 Task: Search one way flight ticket for 1 adult, 1 child, 1 infant in seat in premium economy from Sanford: Orlando Sanford International Airport to New Bern: Coastal Carolina Regional Airport (was Craven County Regional) on 5-4-2023. Choice of flights is Frontier. Number of bags: 2 checked bags. Price is upto 105000. Outbound departure time preference is 13:15.
Action: Mouse moved to (356, 332)
Screenshot: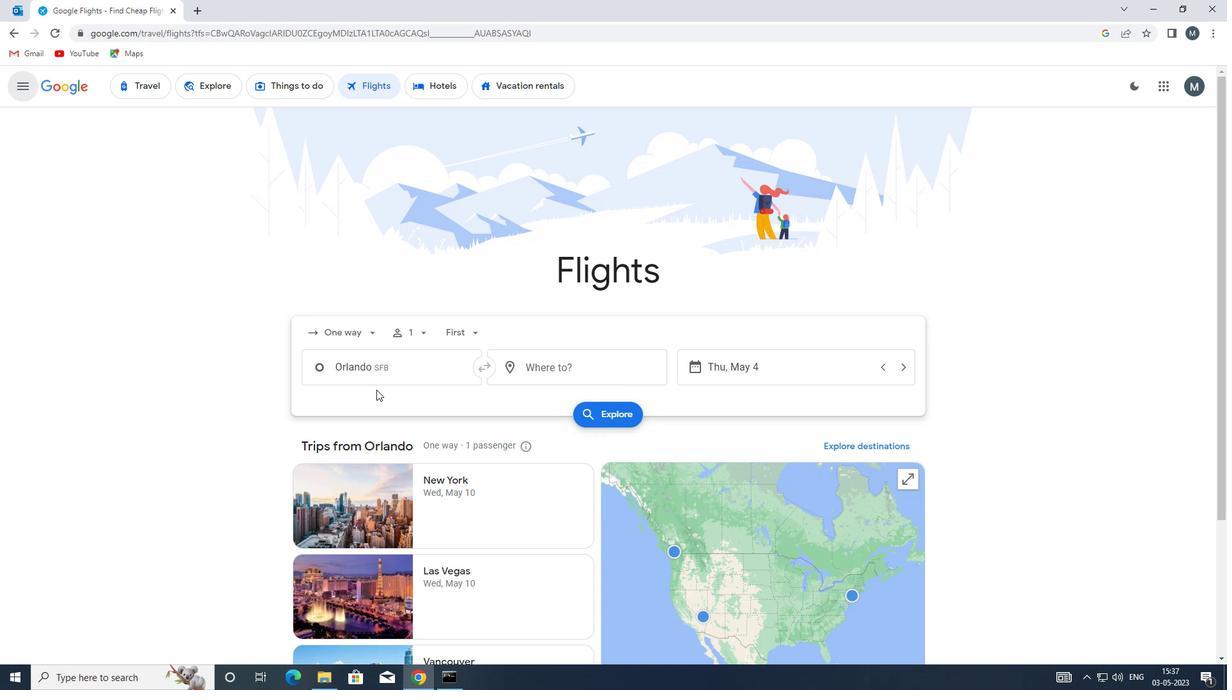 
Action: Mouse pressed left at (356, 332)
Screenshot: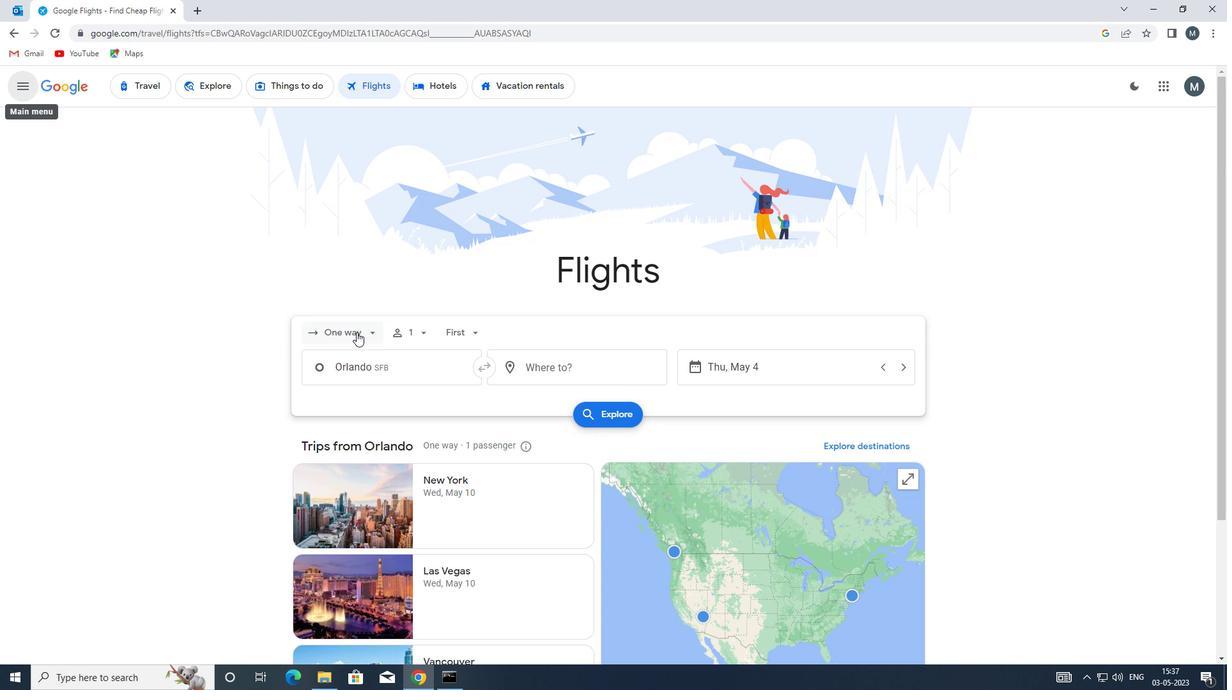 
Action: Mouse moved to (358, 388)
Screenshot: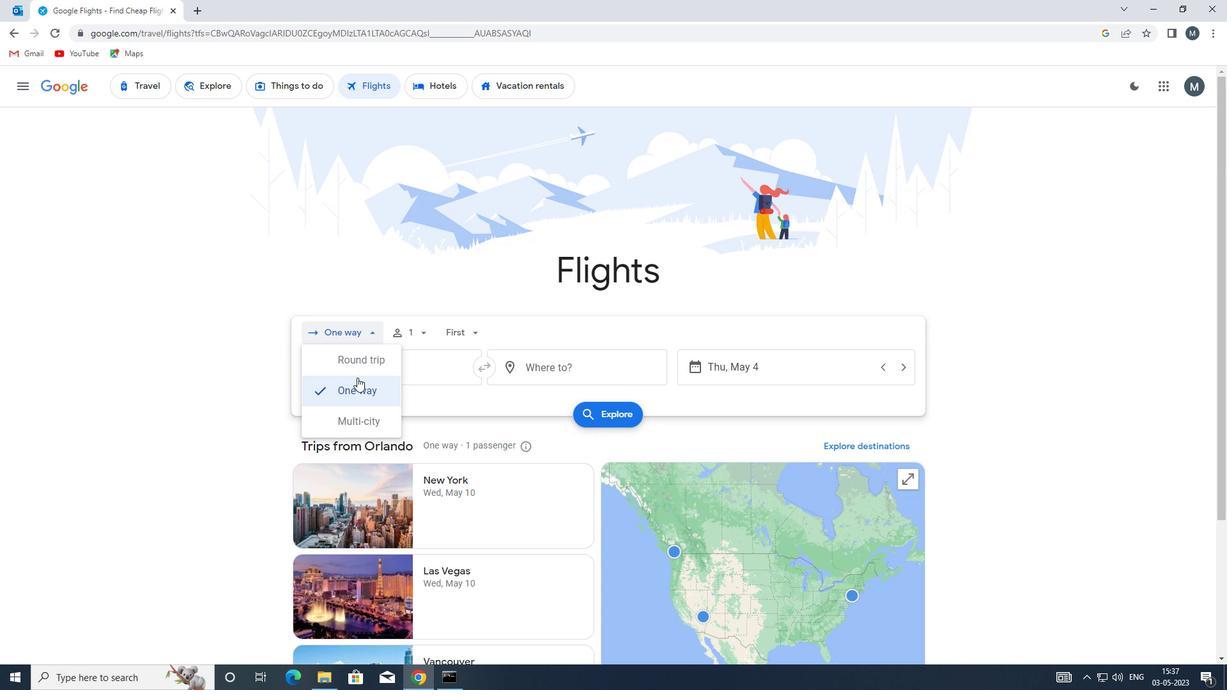 
Action: Mouse pressed left at (358, 388)
Screenshot: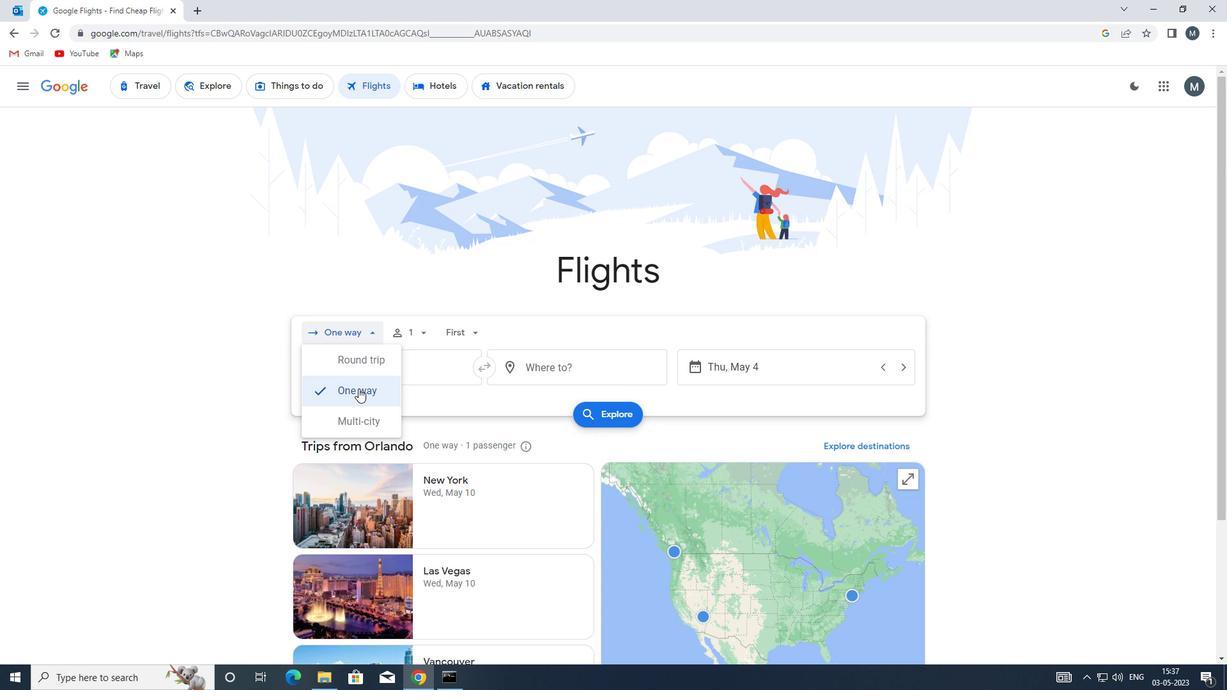 
Action: Mouse moved to (420, 333)
Screenshot: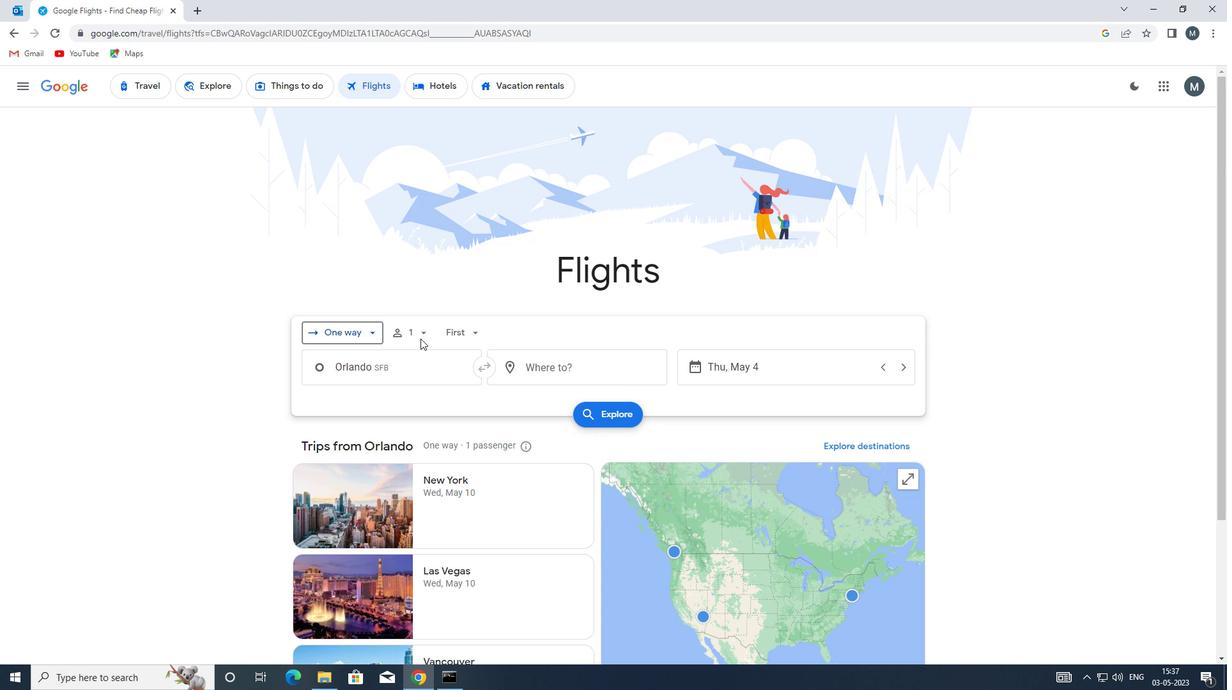 
Action: Mouse pressed left at (420, 333)
Screenshot: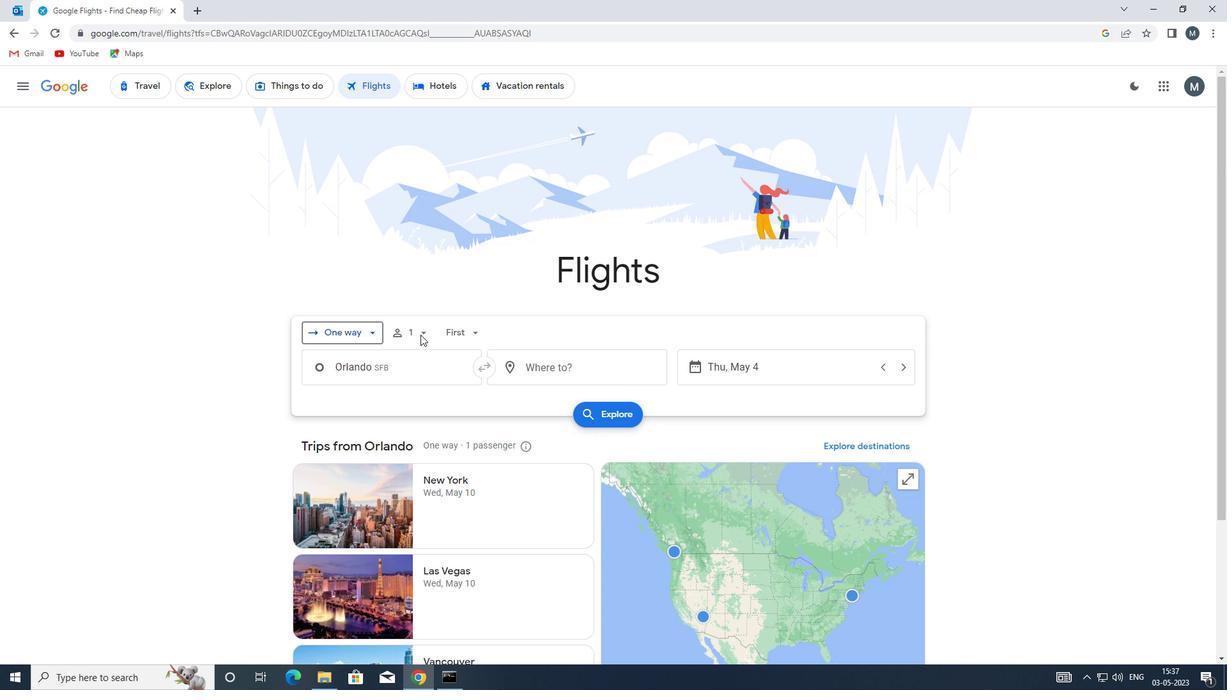 
Action: Mouse moved to (522, 398)
Screenshot: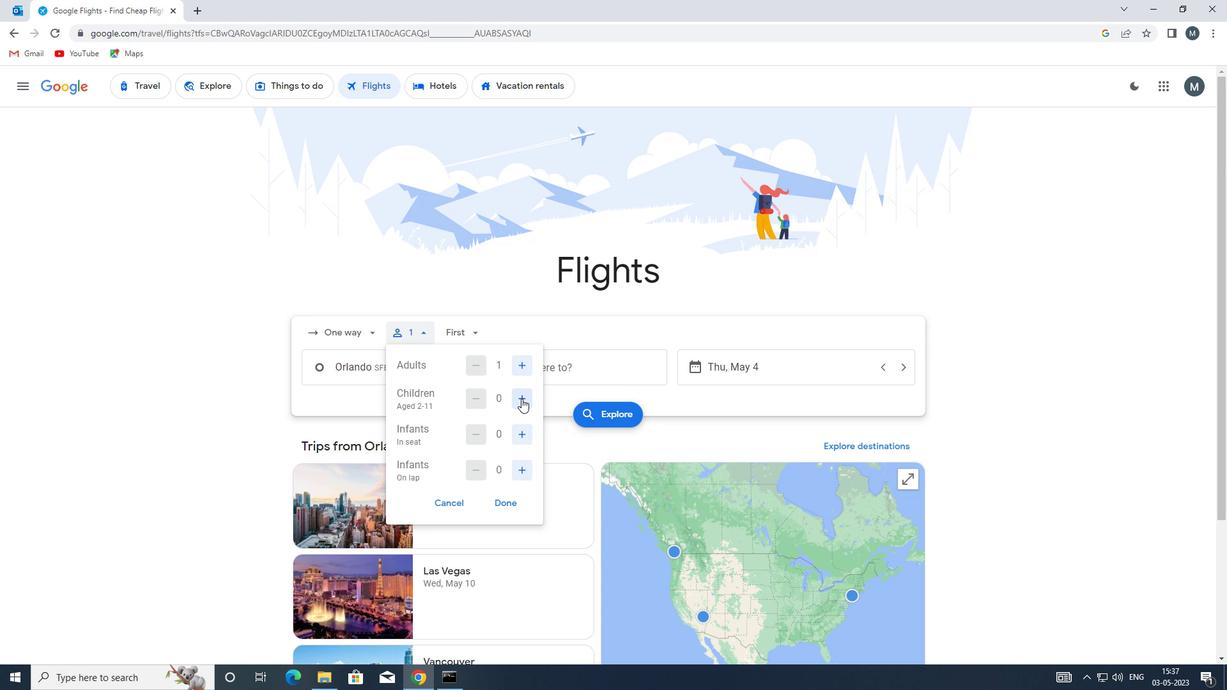 
Action: Mouse pressed left at (522, 398)
Screenshot: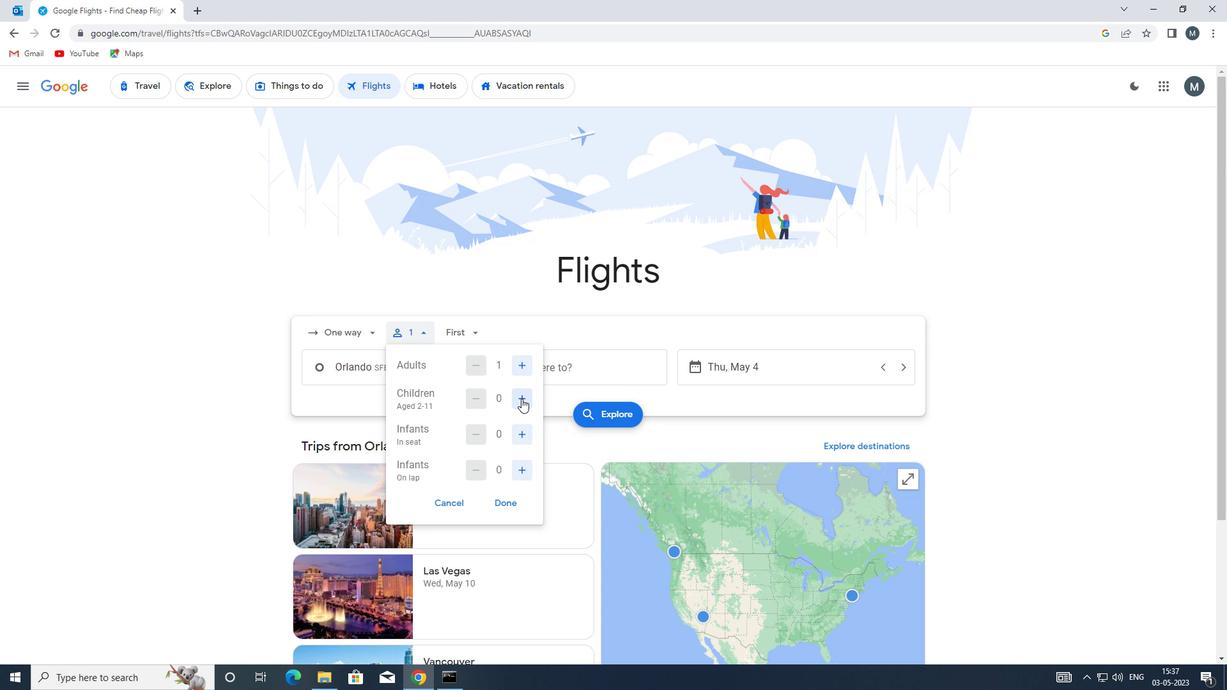 
Action: Mouse moved to (523, 430)
Screenshot: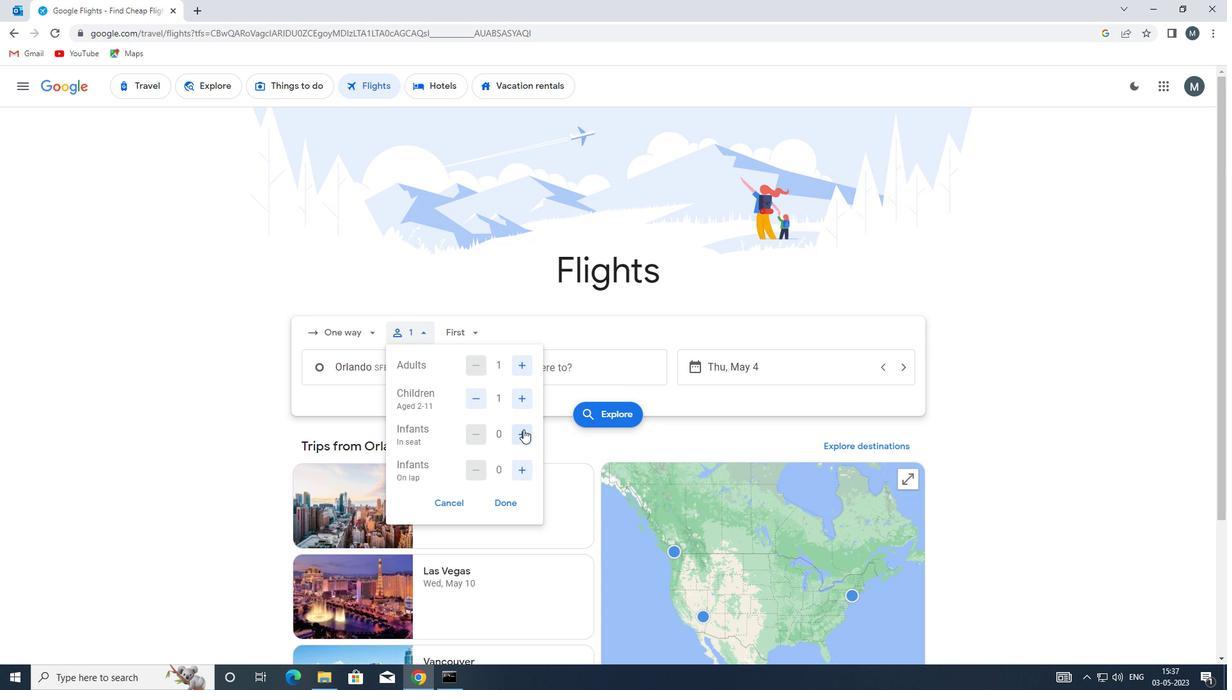 
Action: Mouse pressed left at (523, 430)
Screenshot: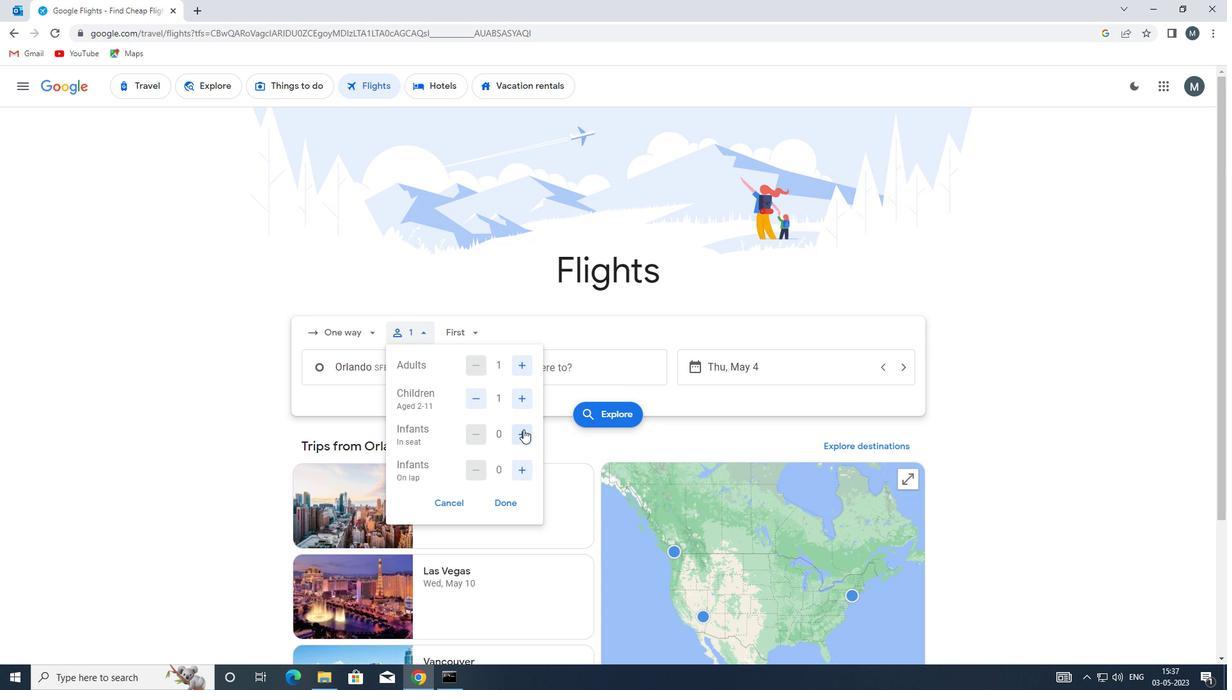
Action: Mouse moved to (504, 501)
Screenshot: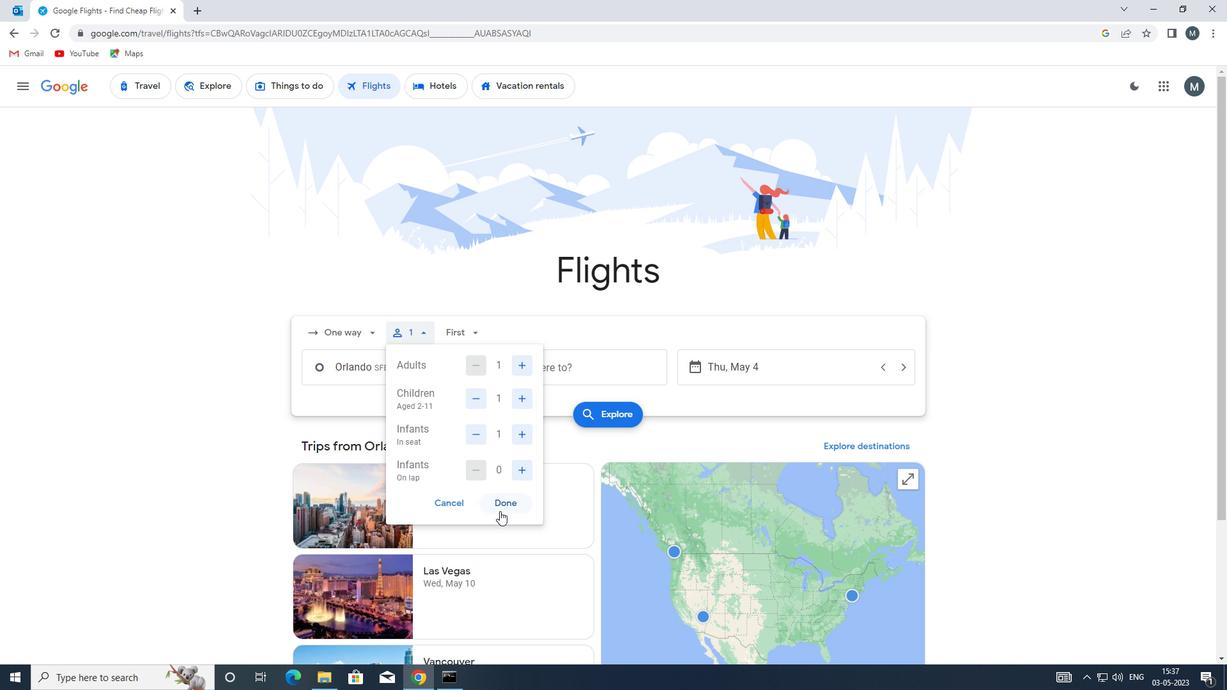 
Action: Mouse pressed left at (504, 501)
Screenshot: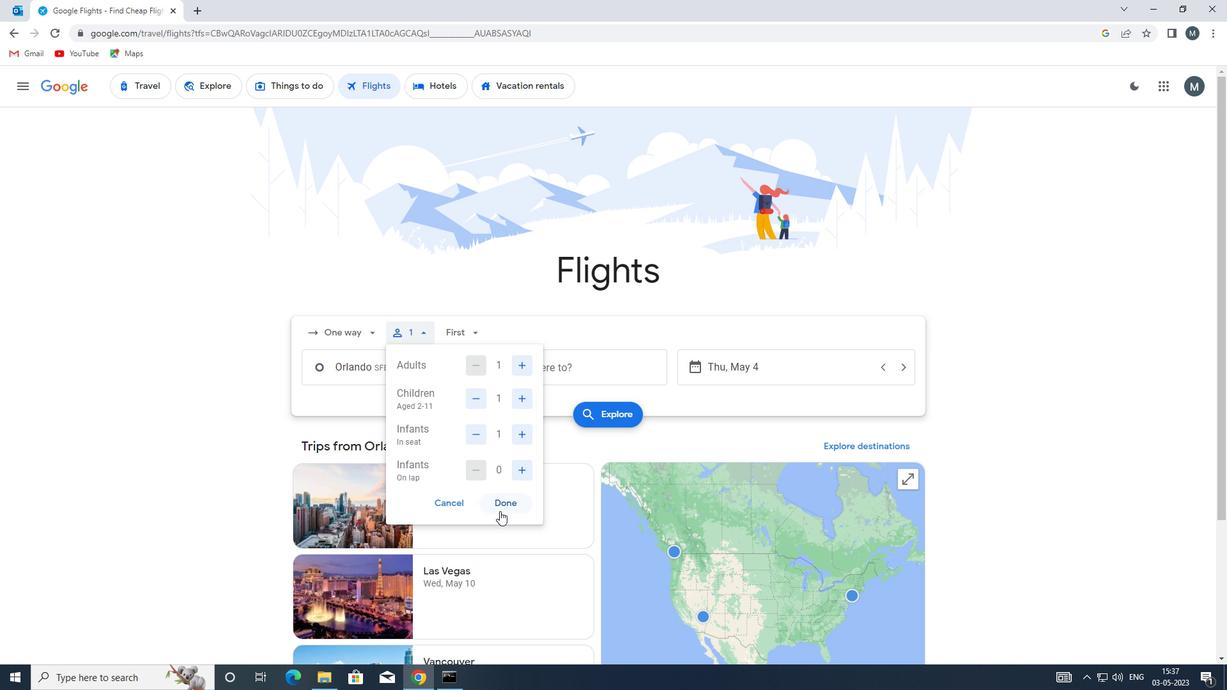 
Action: Mouse moved to (477, 331)
Screenshot: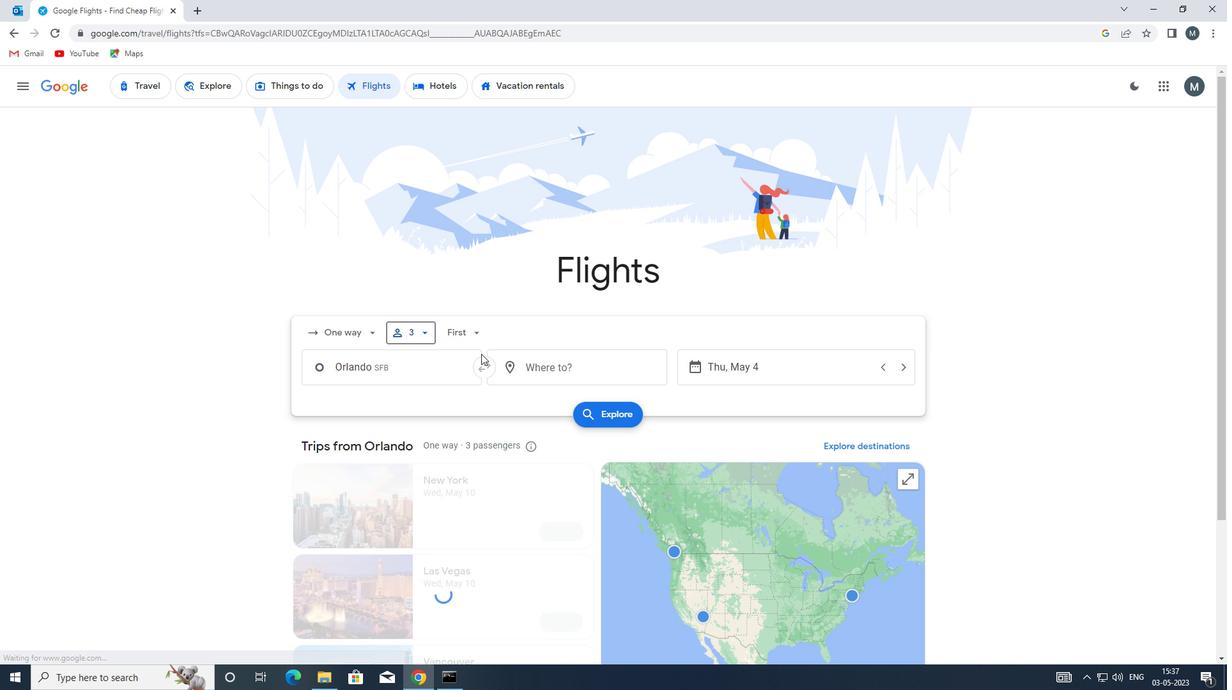 
Action: Mouse pressed left at (477, 331)
Screenshot: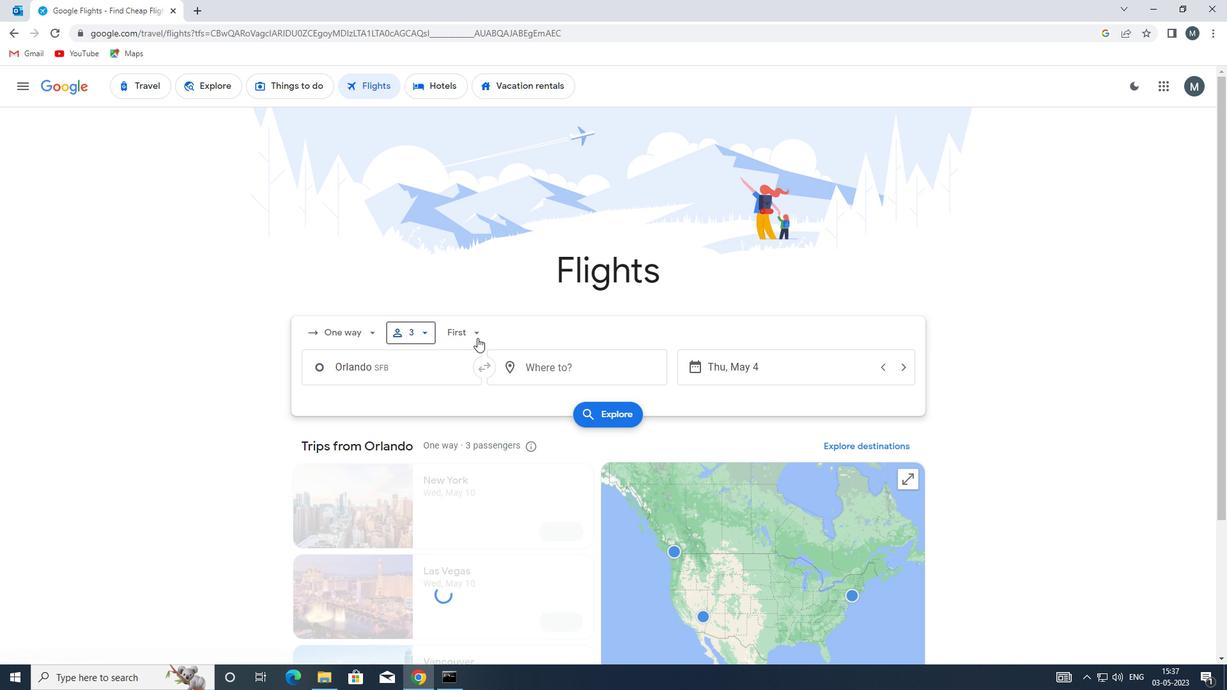 
Action: Mouse moved to (490, 389)
Screenshot: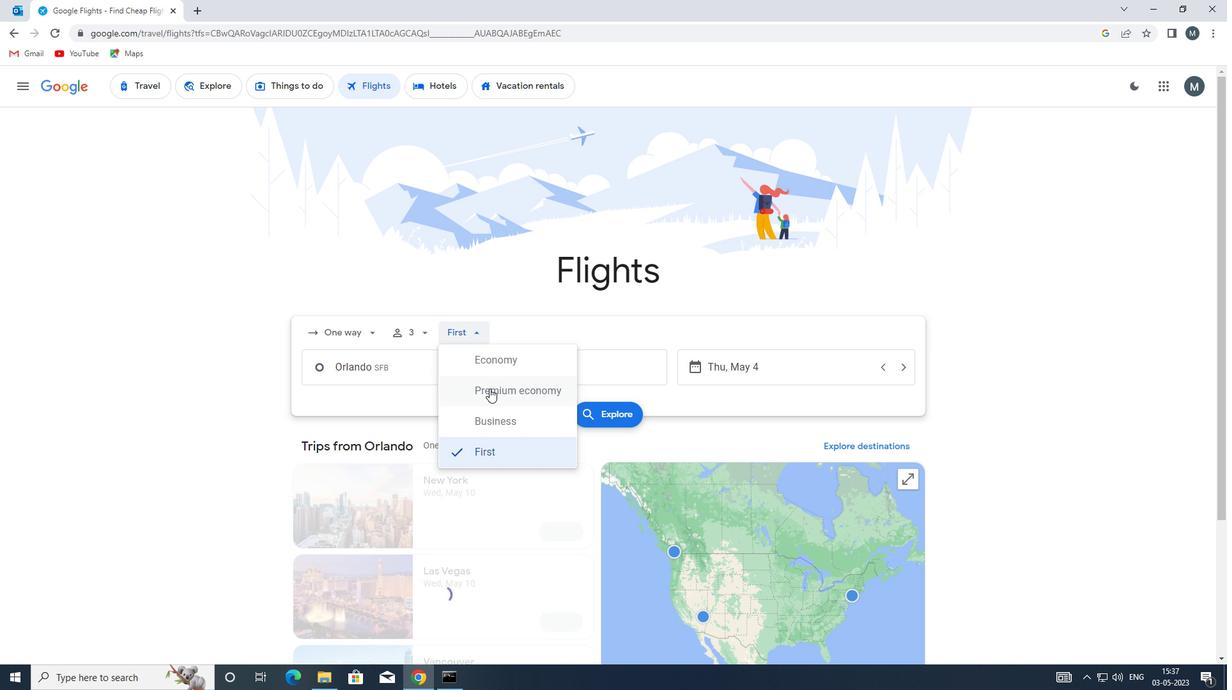 
Action: Mouse pressed left at (490, 389)
Screenshot: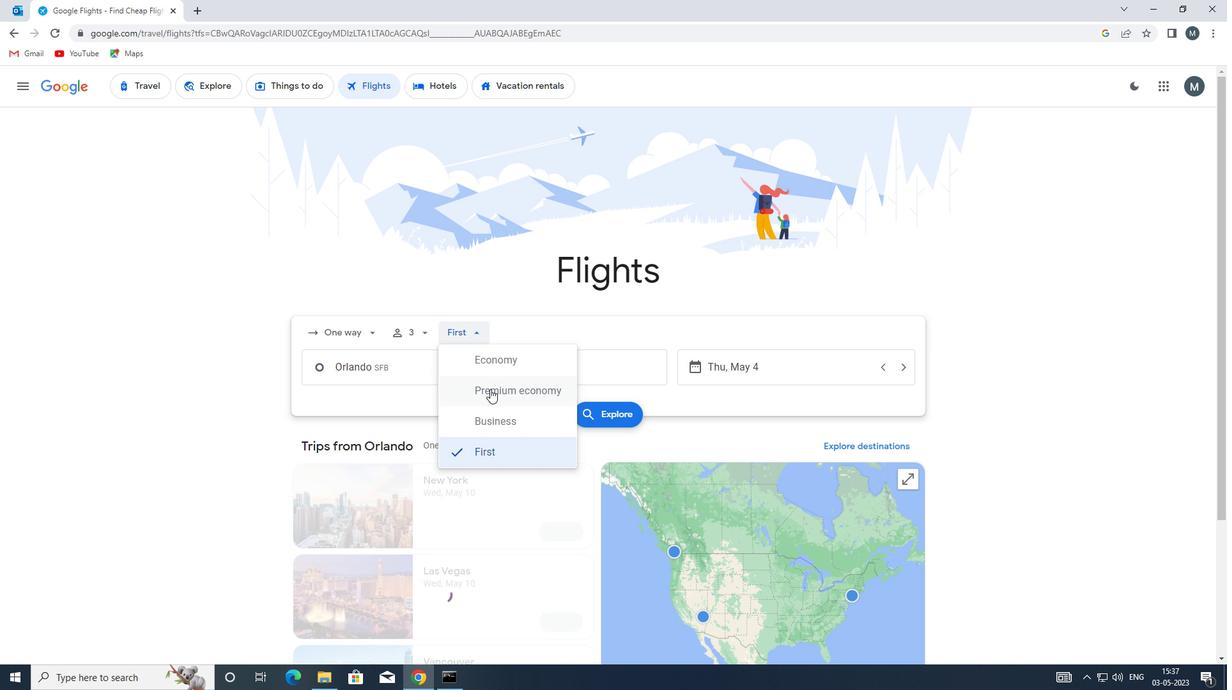 
Action: Mouse moved to (409, 376)
Screenshot: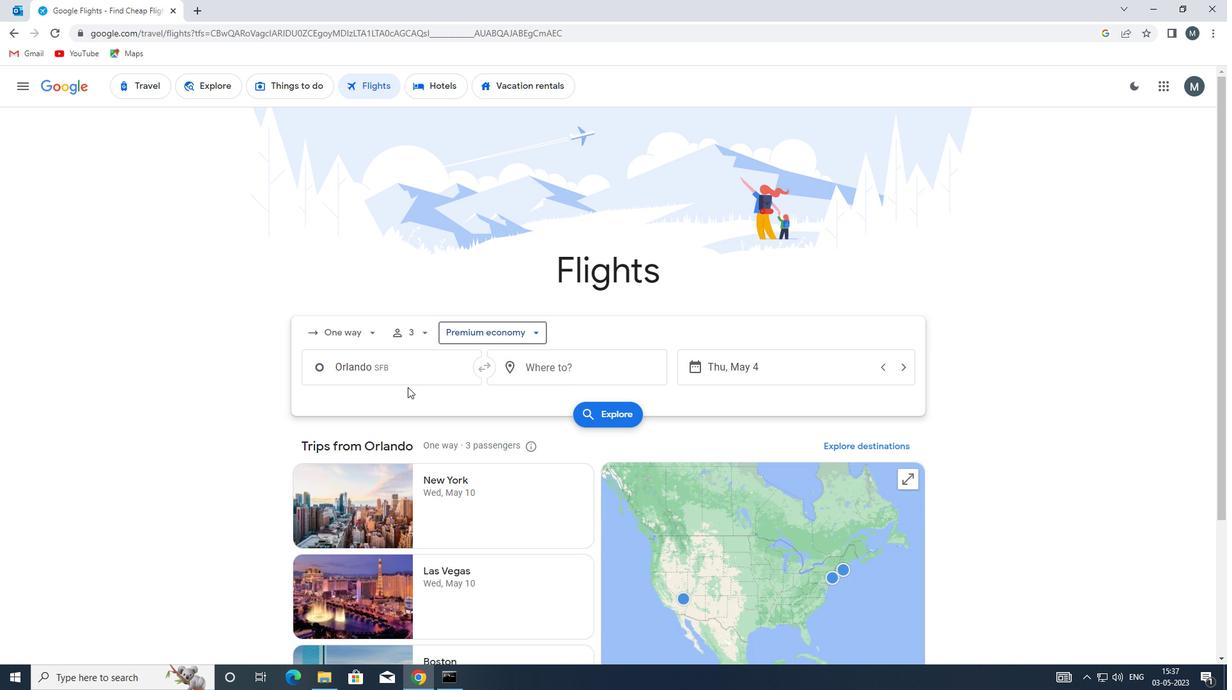 
Action: Mouse pressed left at (409, 376)
Screenshot: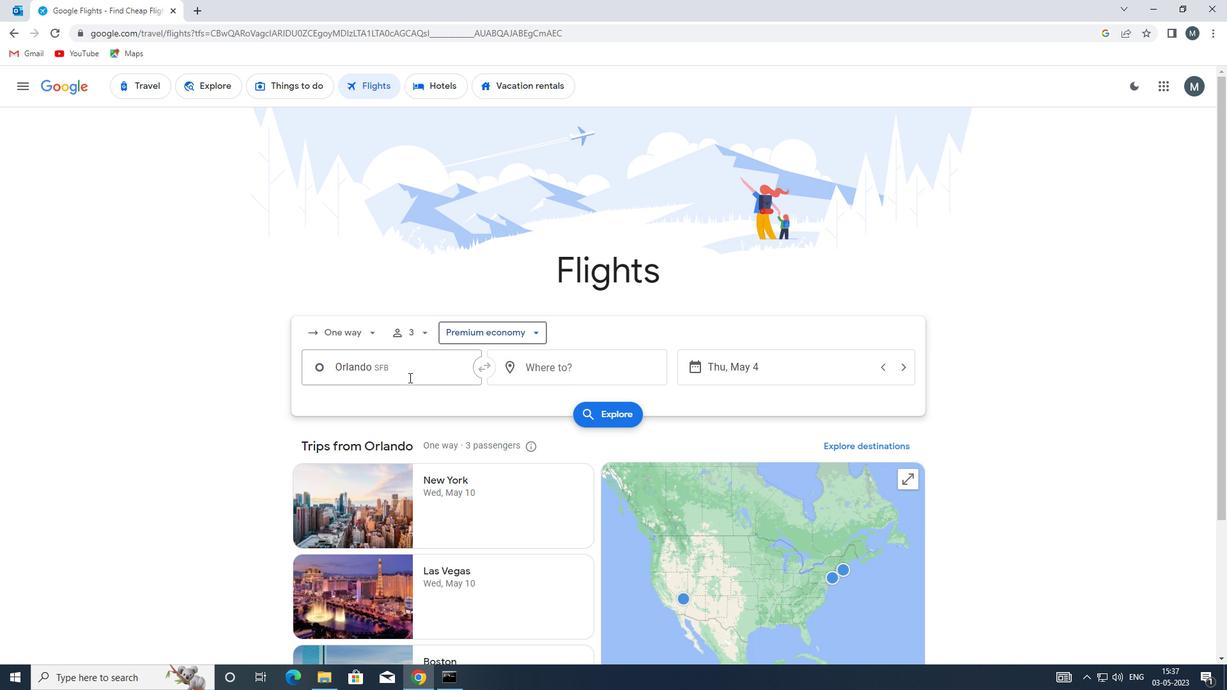 
Action: Mouse moved to (433, 468)
Screenshot: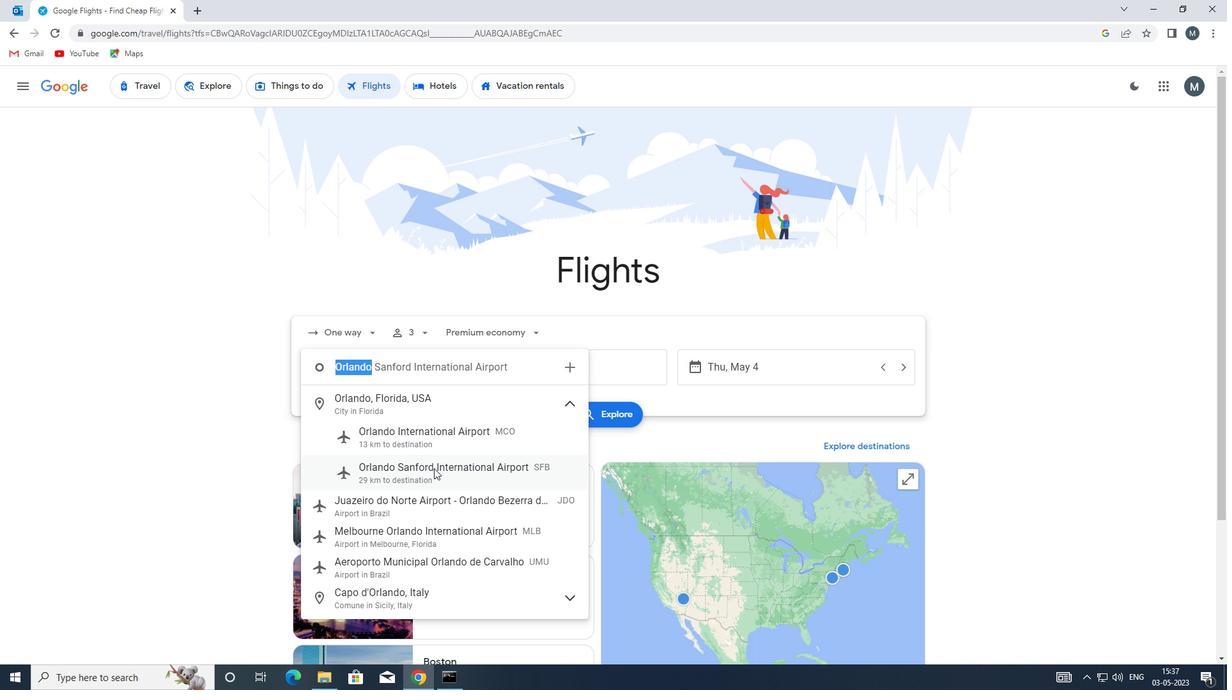 
Action: Mouse pressed left at (433, 468)
Screenshot: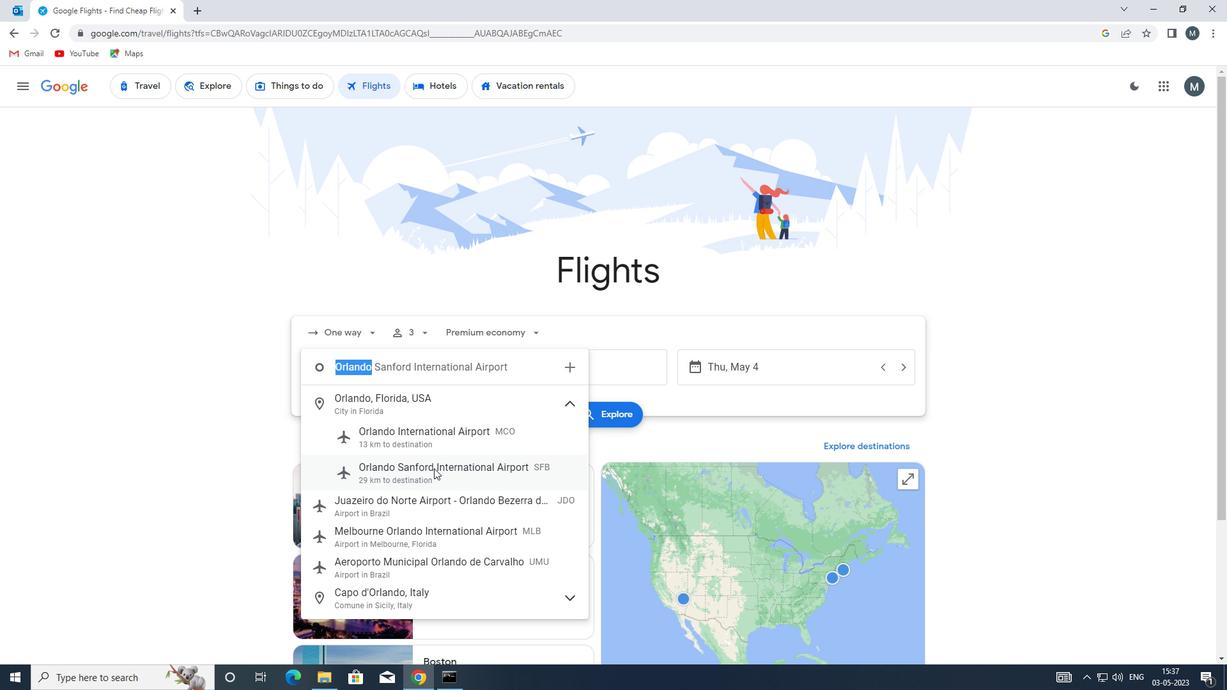 
Action: Mouse moved to (541, 373)
Screenshot: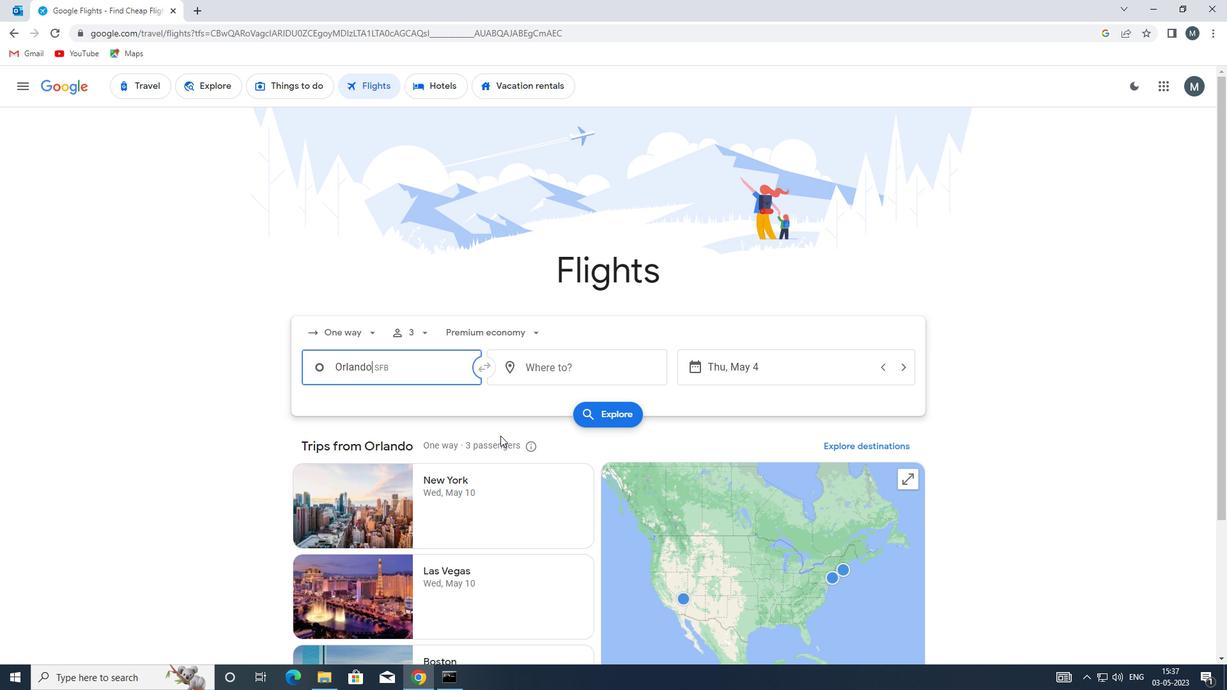 
Action: Mouse pressed left at (541, 373)
Screenshot: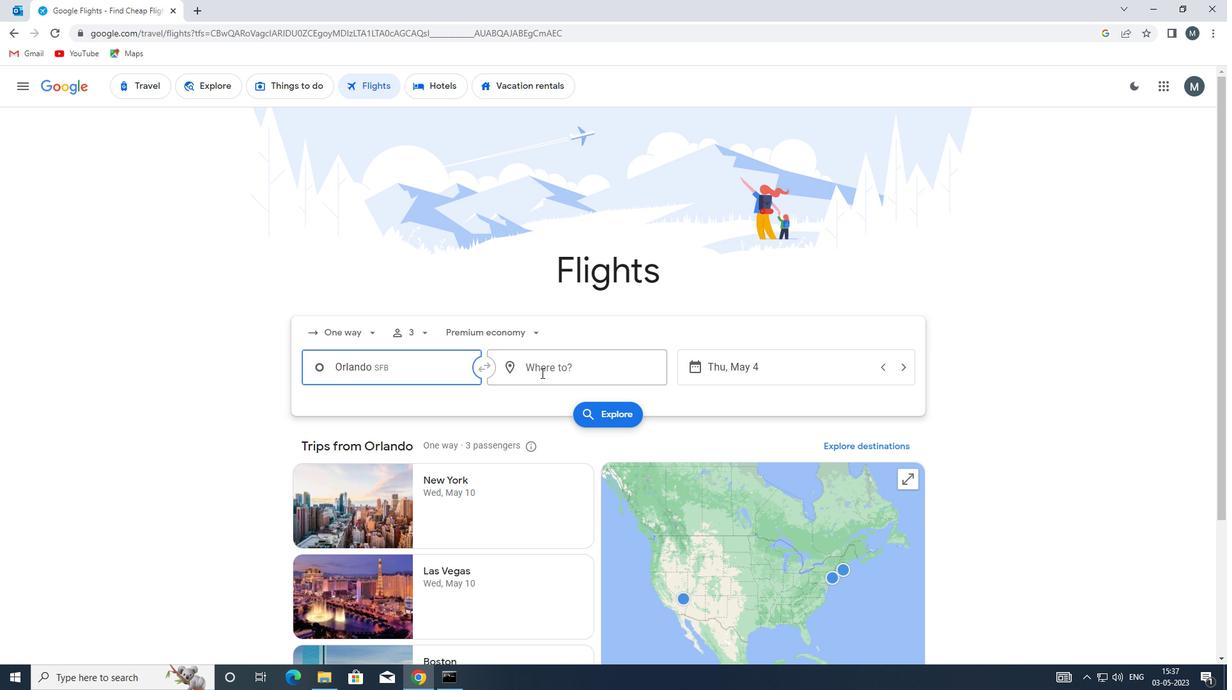
Action: Mouse moved to (608, 368)
Screenshot: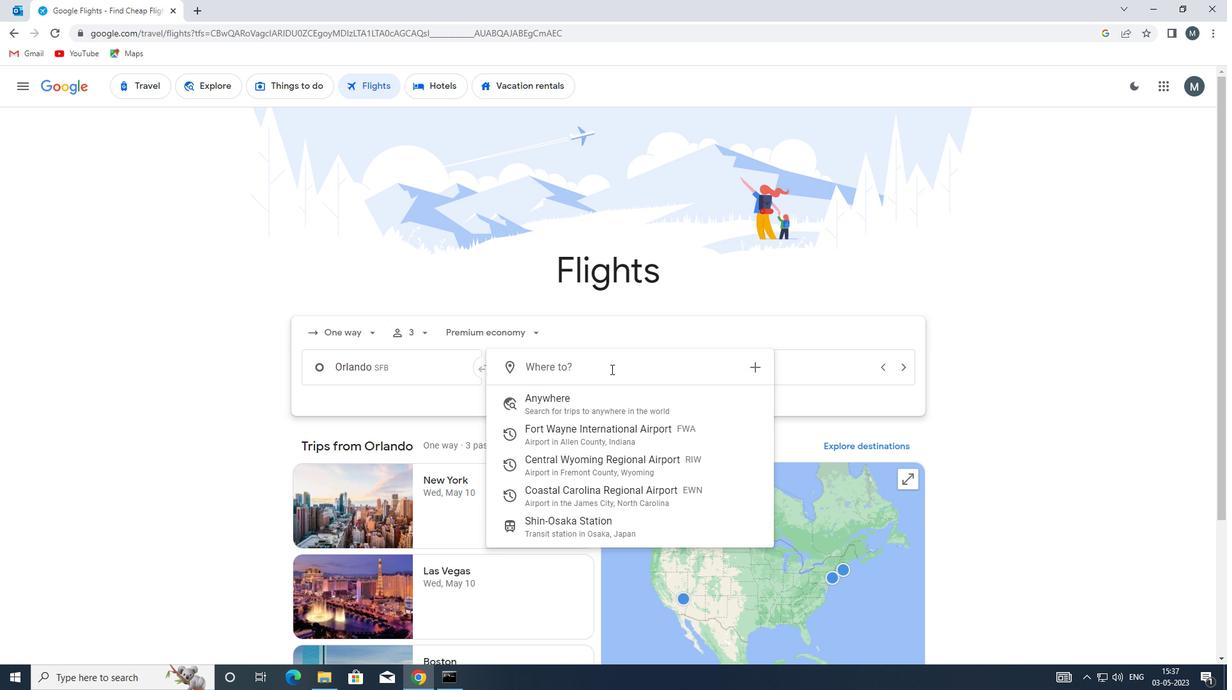 
Action: Key pressed ewn
Screenshot: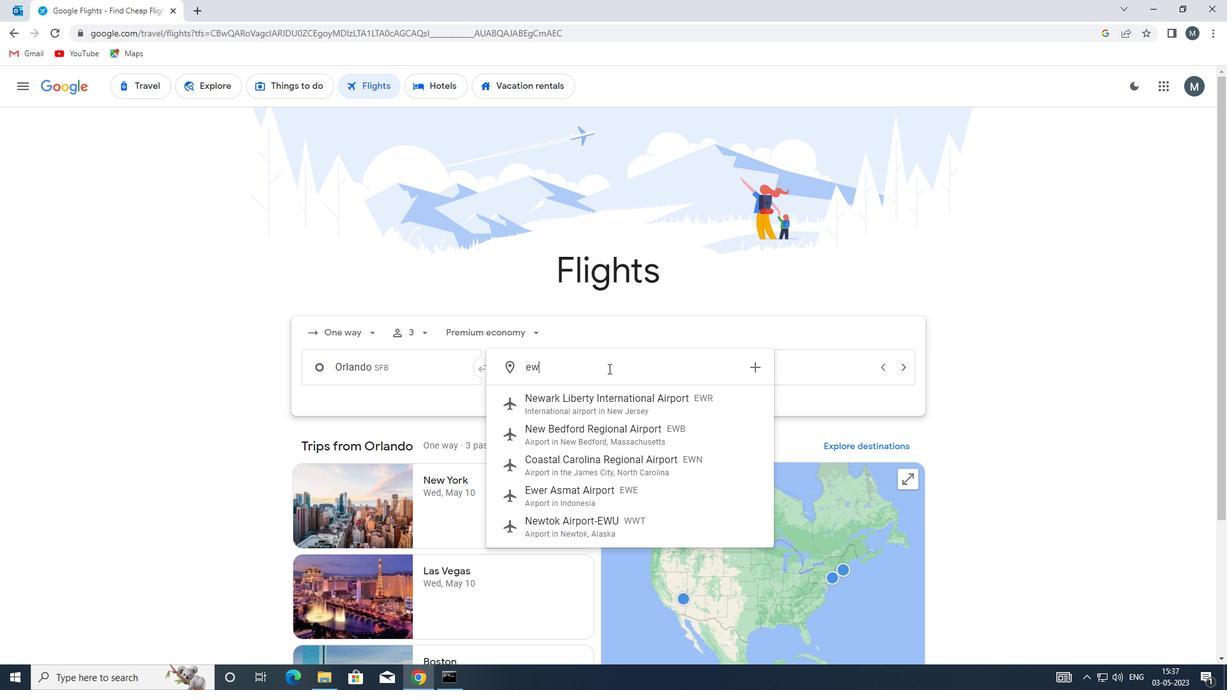 
Action: Mouse moved to (607, 403)
Screenshot: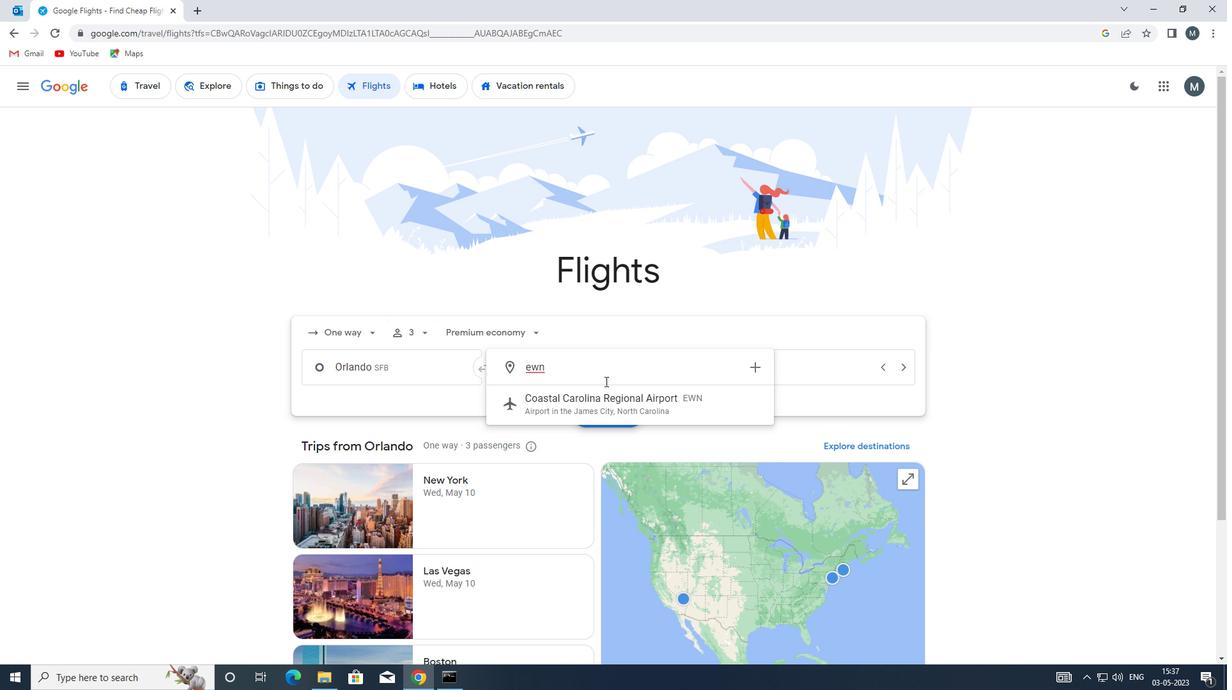 
Action: Mouse pressed left at (607, 403)
Screenshot: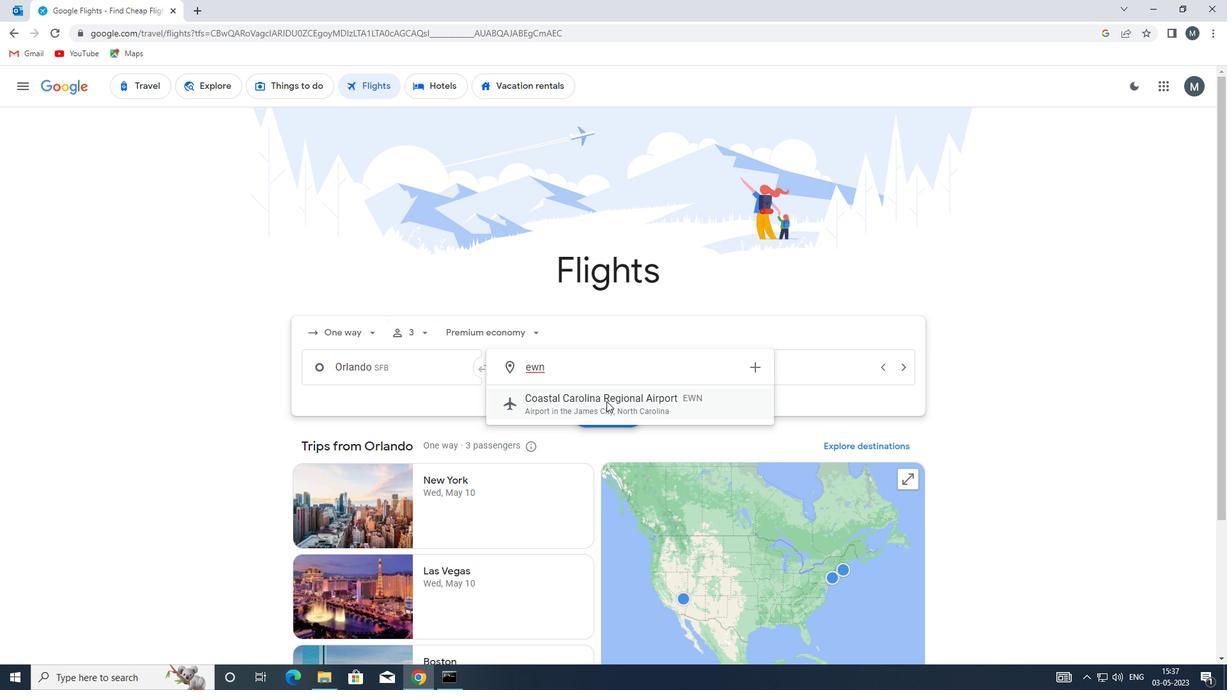 
Action: Mouse moved to (747, 363)
Screenshot: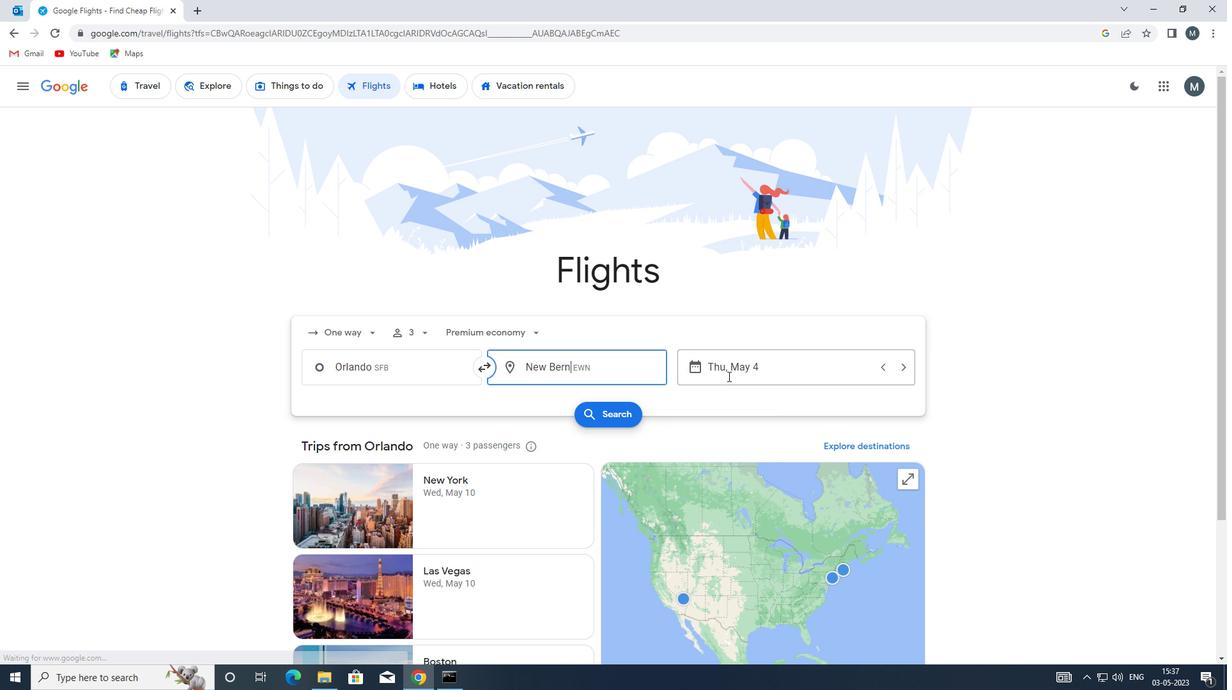 
Action: Mouse pressed left at (747, 363)
Screenshot: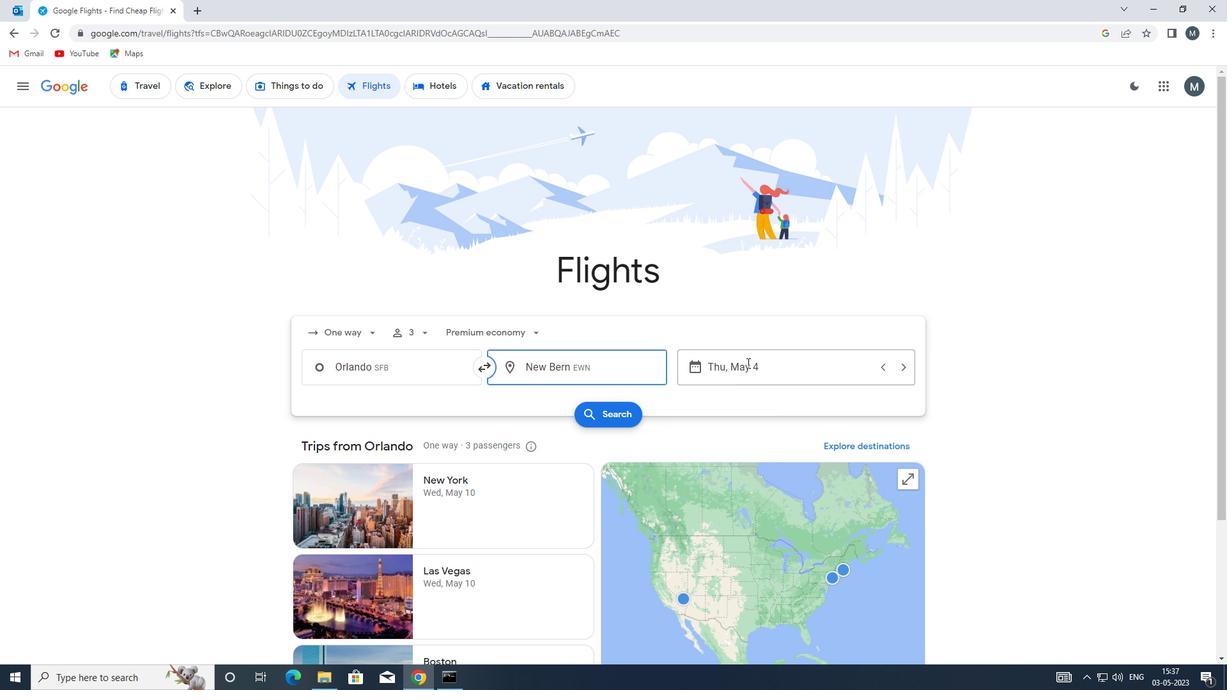 
Action: Mouse moved to (588, 430)
Screenshot: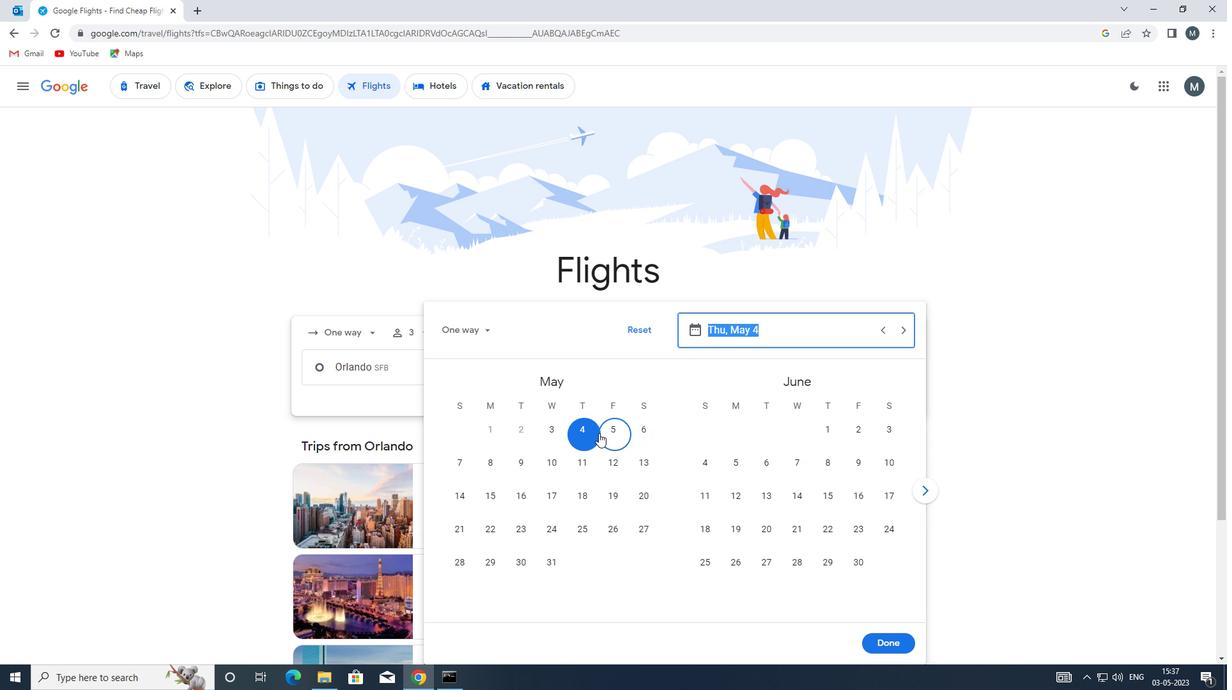 
Action: Mouse pressed left at (588, 430)
Screenshot: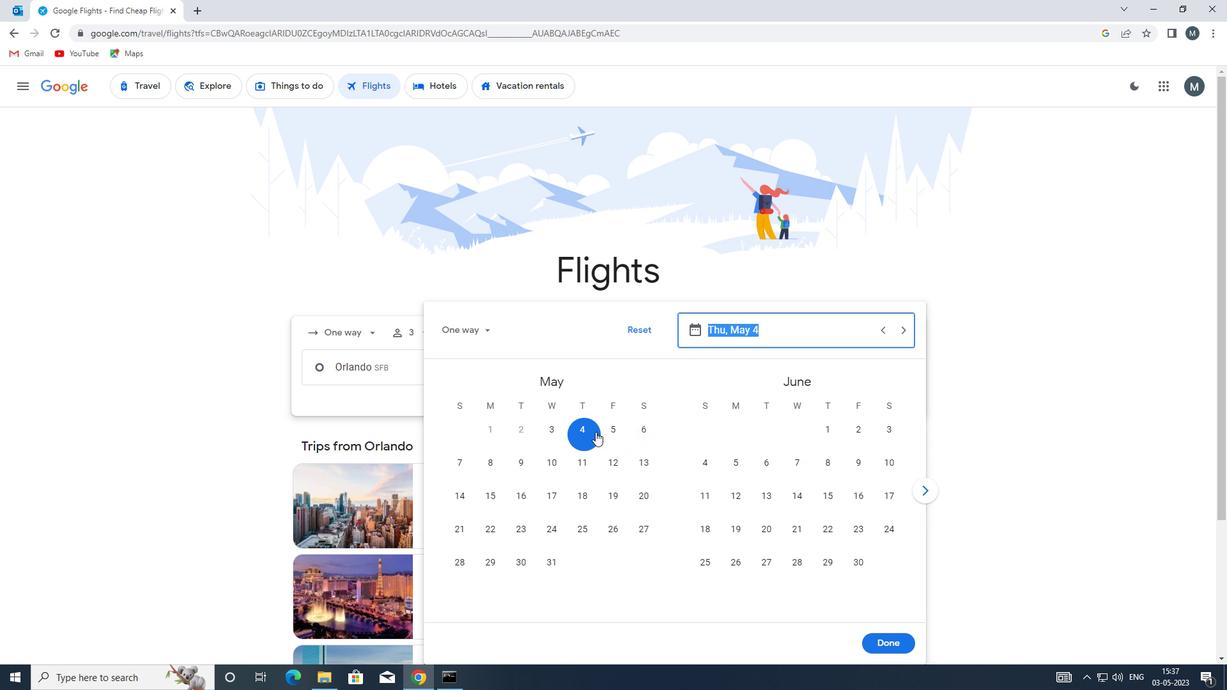 
Action: Mouse moved to (892, 646)
Screenshot: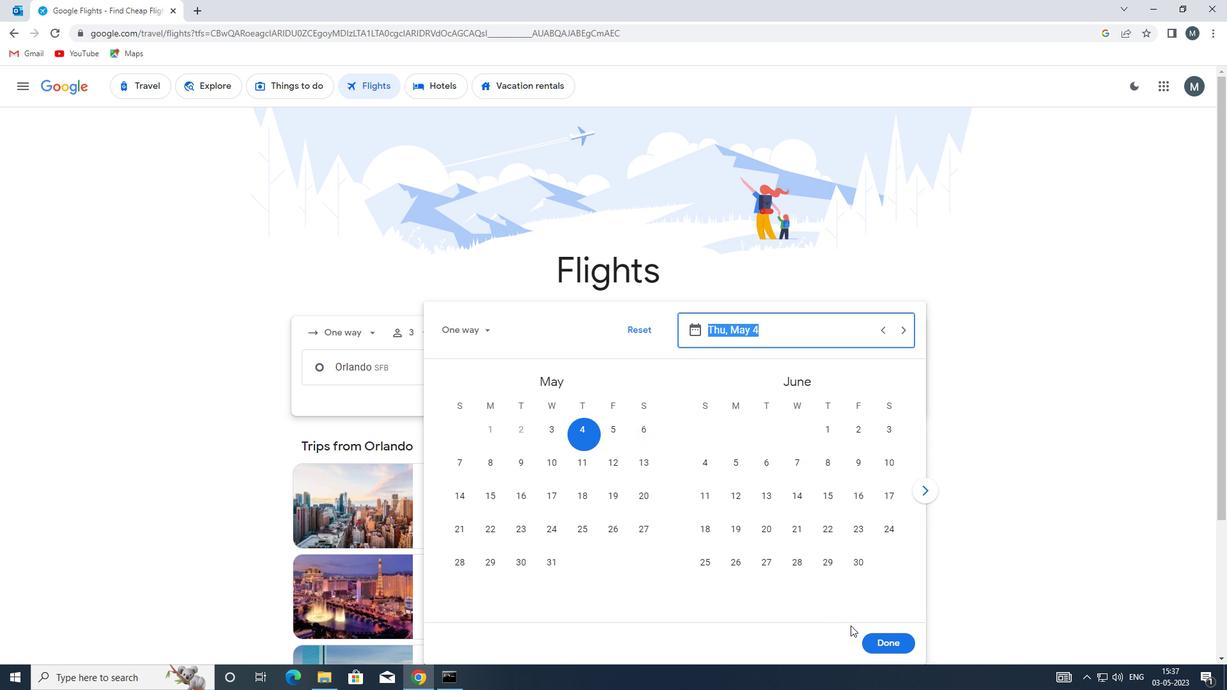 
Action: Mouse pressed left at (892, 646)
Screenshot: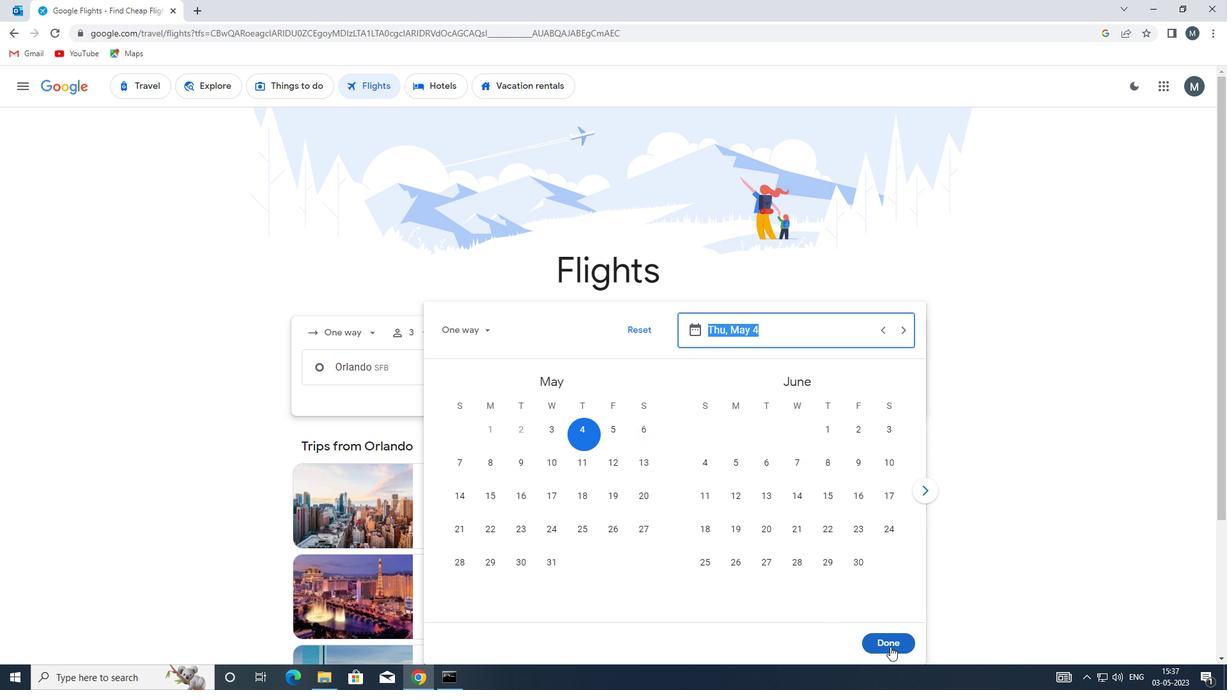 
Action: Mouse moved to (612, 408)
Screenshot: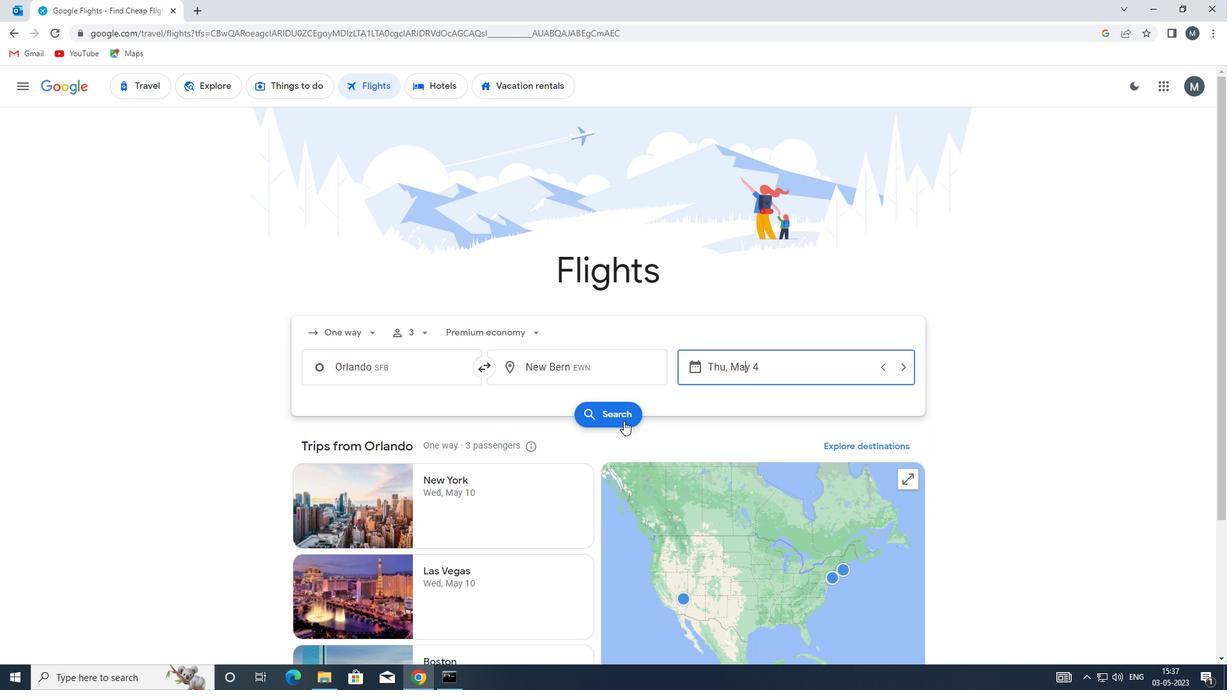 
Action: Mouse pressed left at (612, 408)
Screenshot: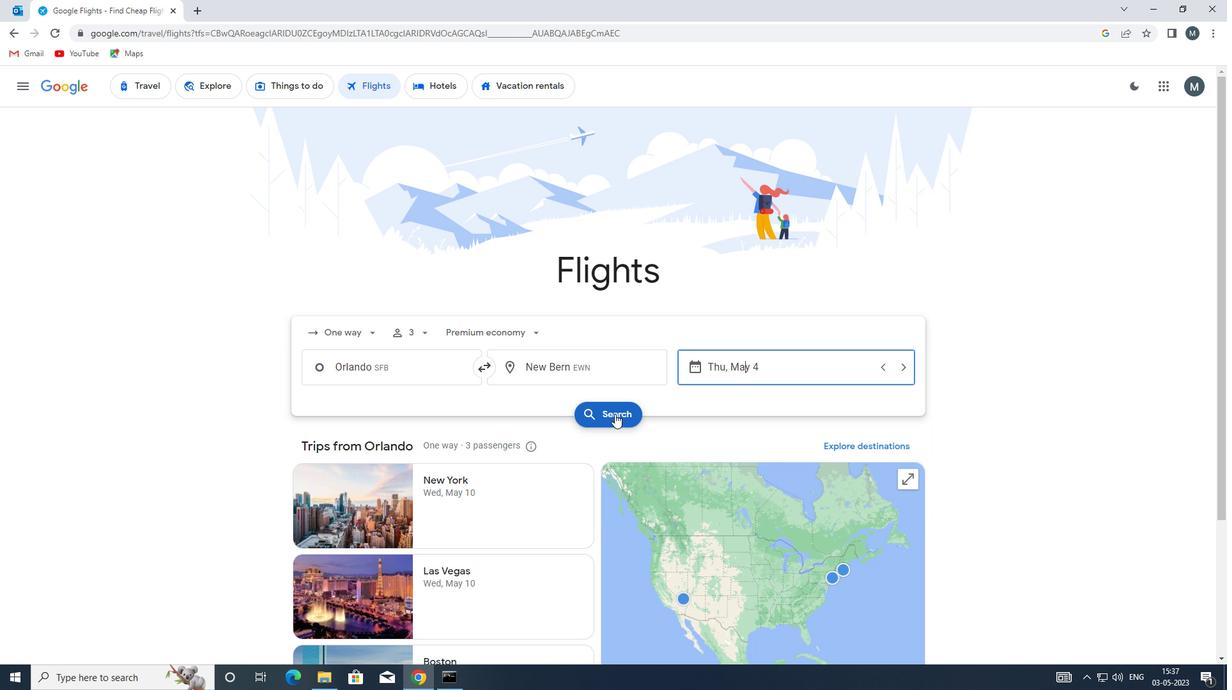 
Action: Mouse moved to (313, 206)
Screenshot: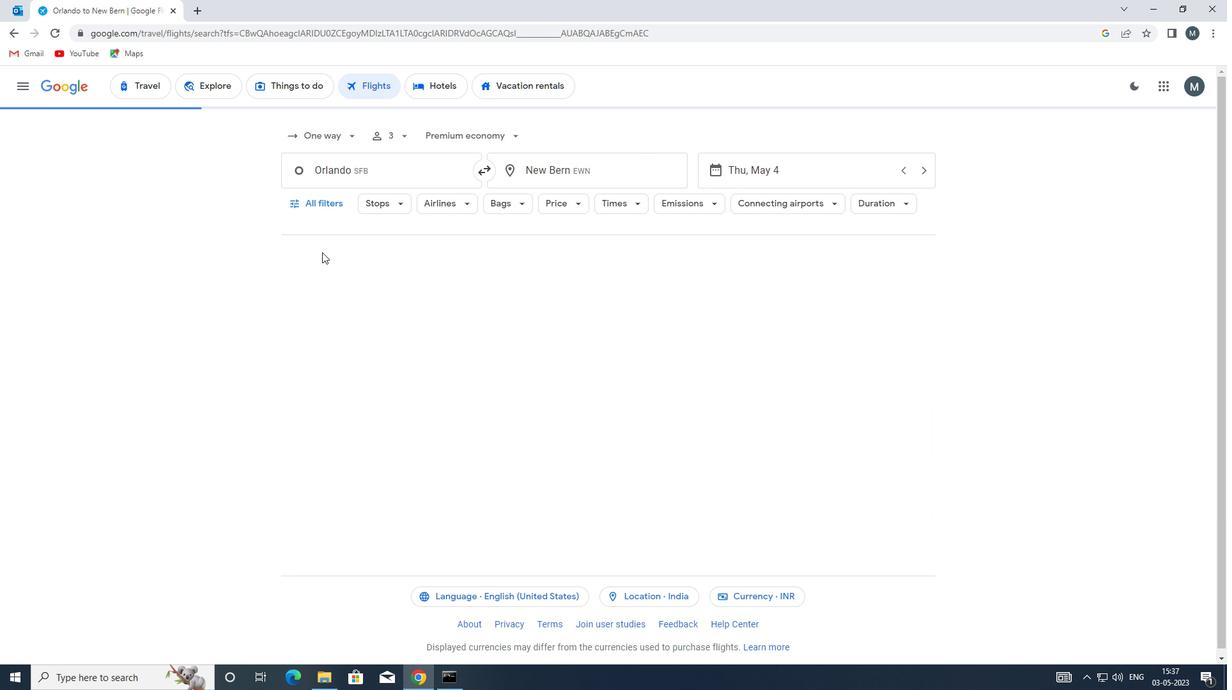 
Action: Mouse pressed left at (313, 206)
Screenshot: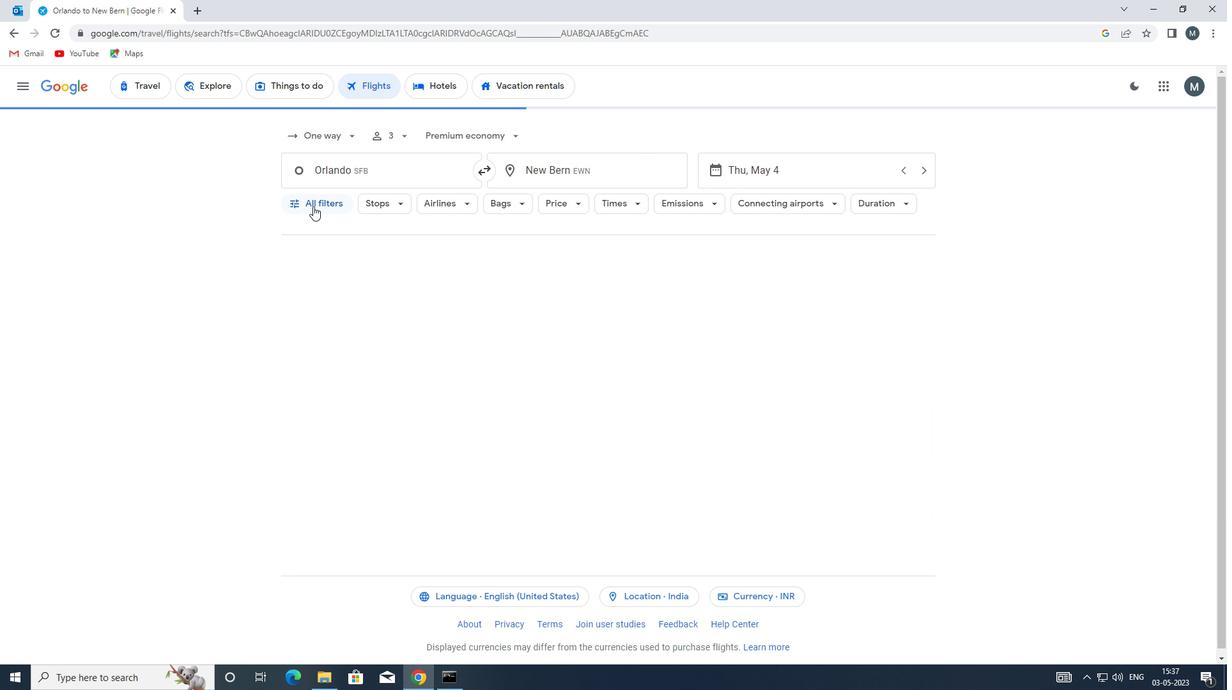 
Action: Mouse moved to (364, 357)
Screenshot: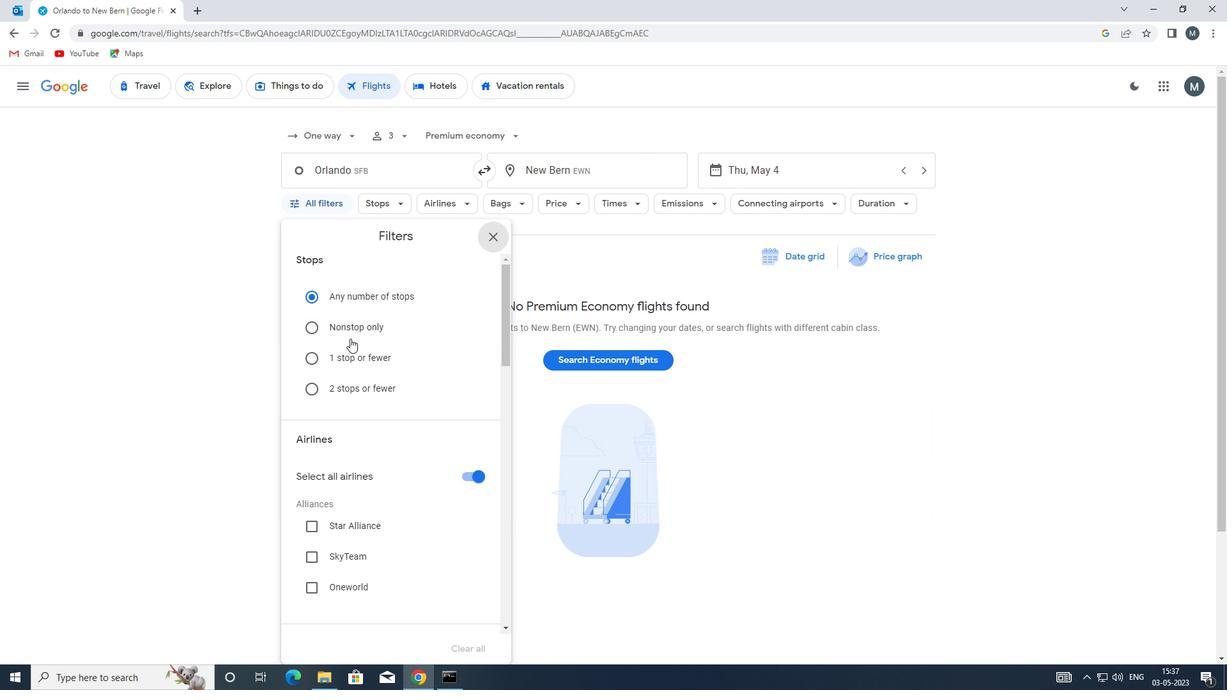 
Action: Mouse scrolled (364, 356) with delta (0, 0)
Screenshot: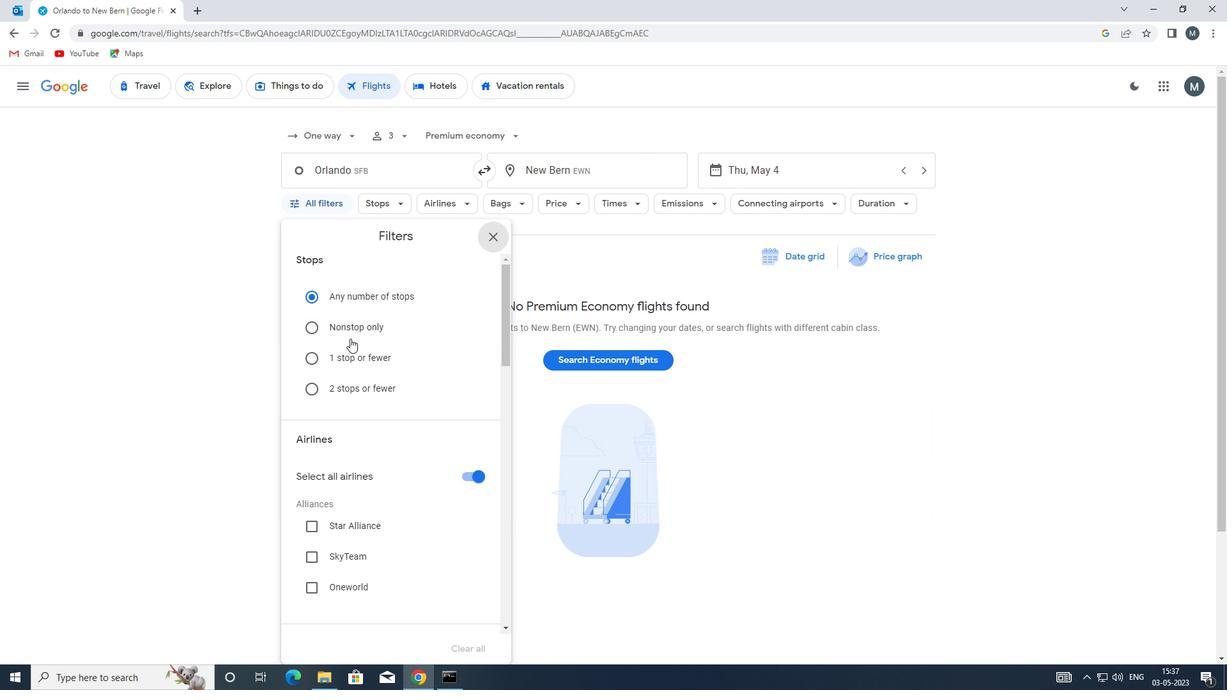 
Action: Mouse moved to (364, 361)
Screenshot: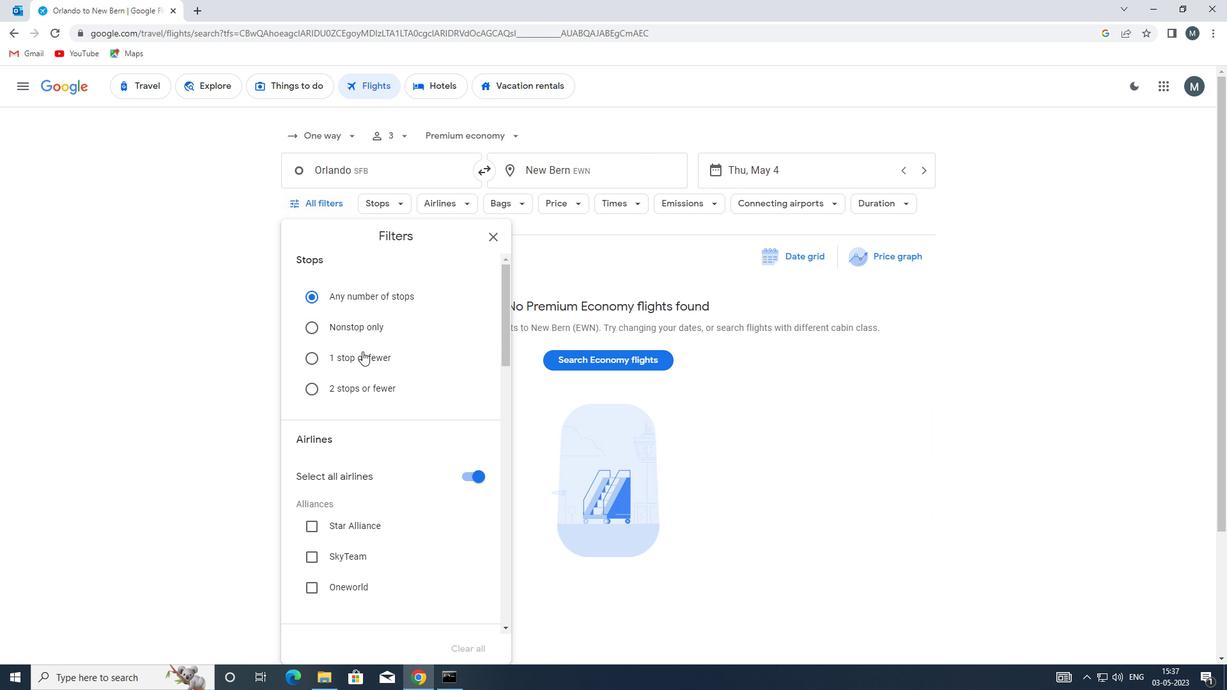 
Action: Mouse scrolled (364, 360) with delta (0, 0)
Screenshot: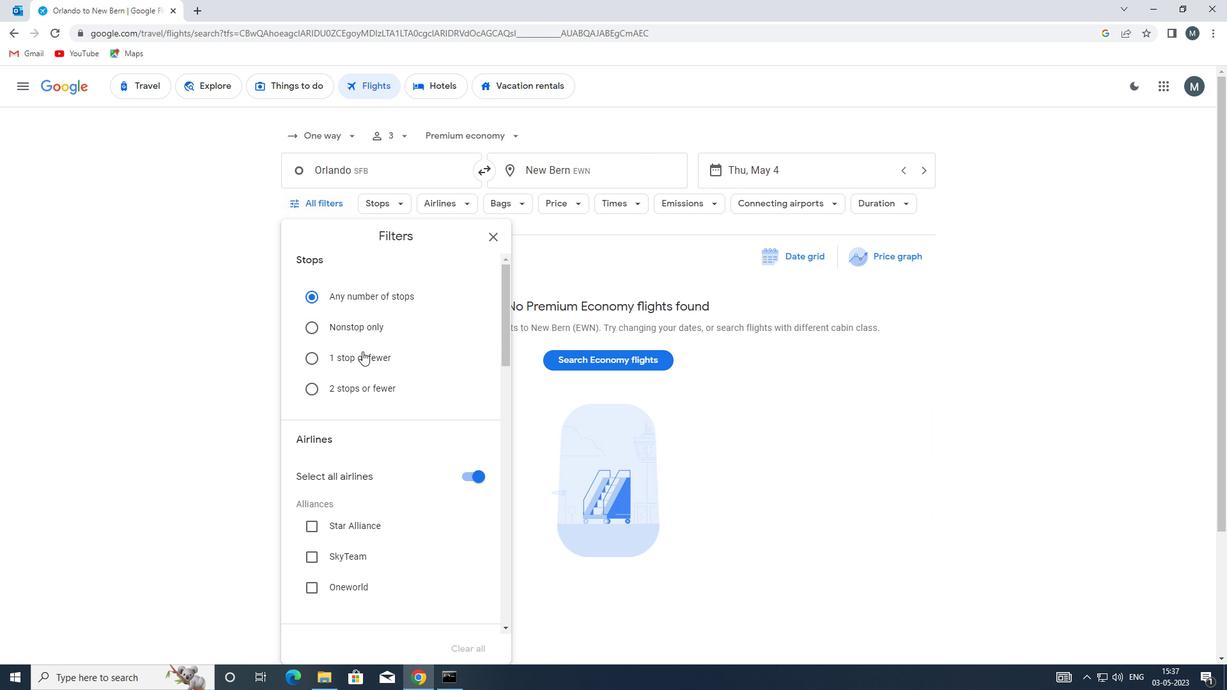 
Action: Mouse moved to (472, 349)
Screenshot: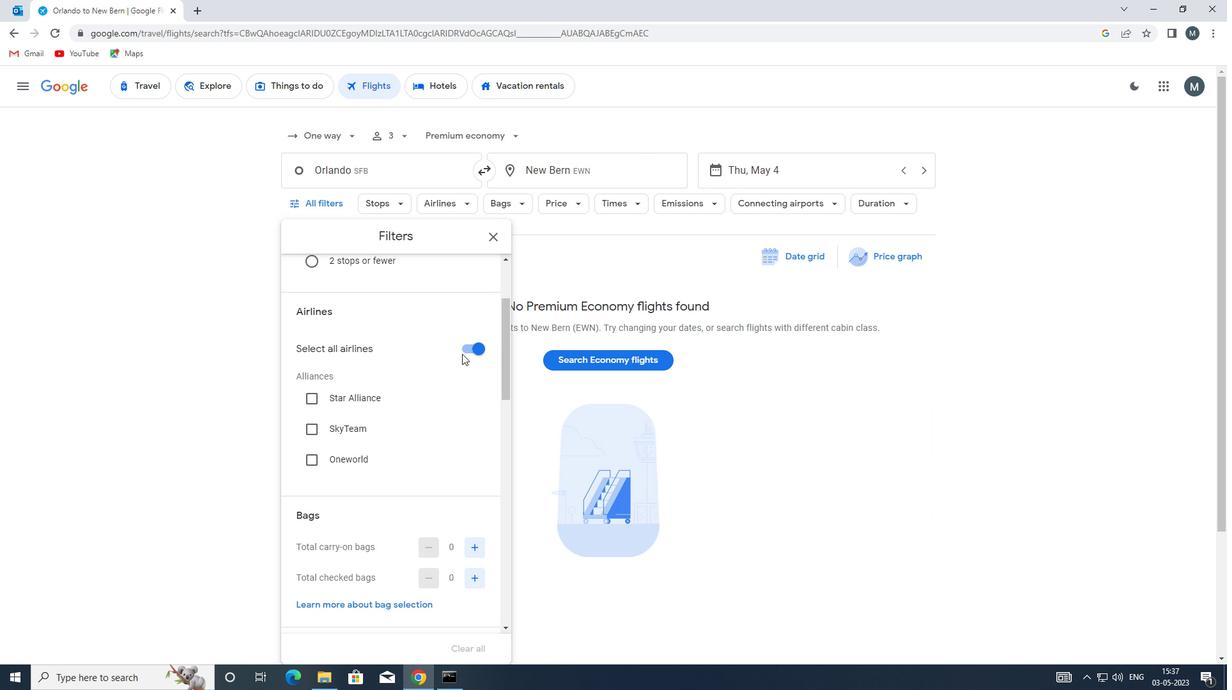 
Action: Mouse pressed left at (472, 349)
Screenshot: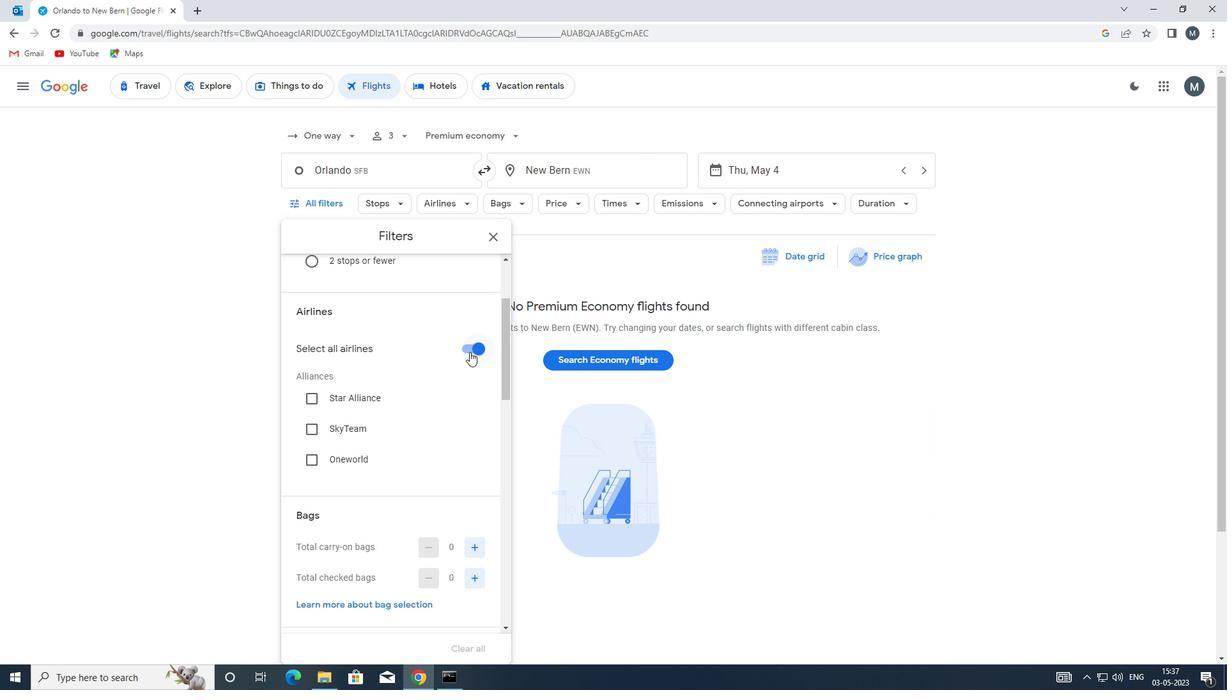 
Action: Mouse moved to (412, 389)
Screenshot: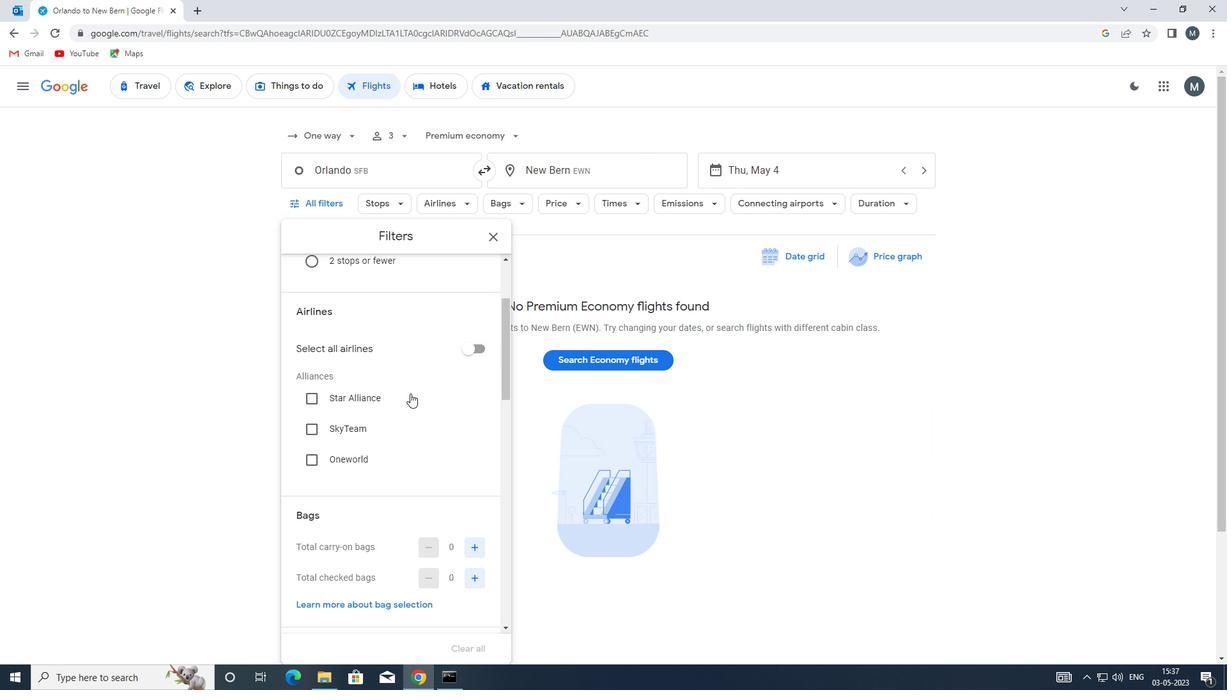 
Action: Mouse scrolled (412, 389) with delta (0, 0)
Screenshot: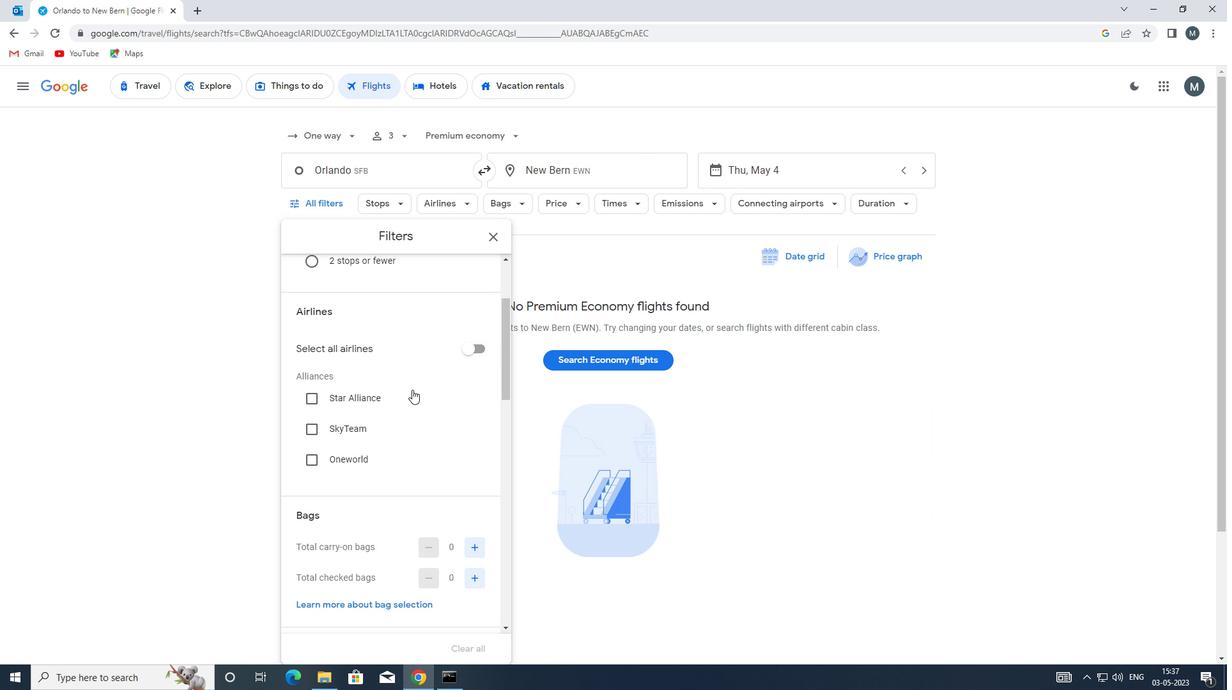
Action: Mouse scrolled (412, 389) with delta (0, 0)
Screenshot: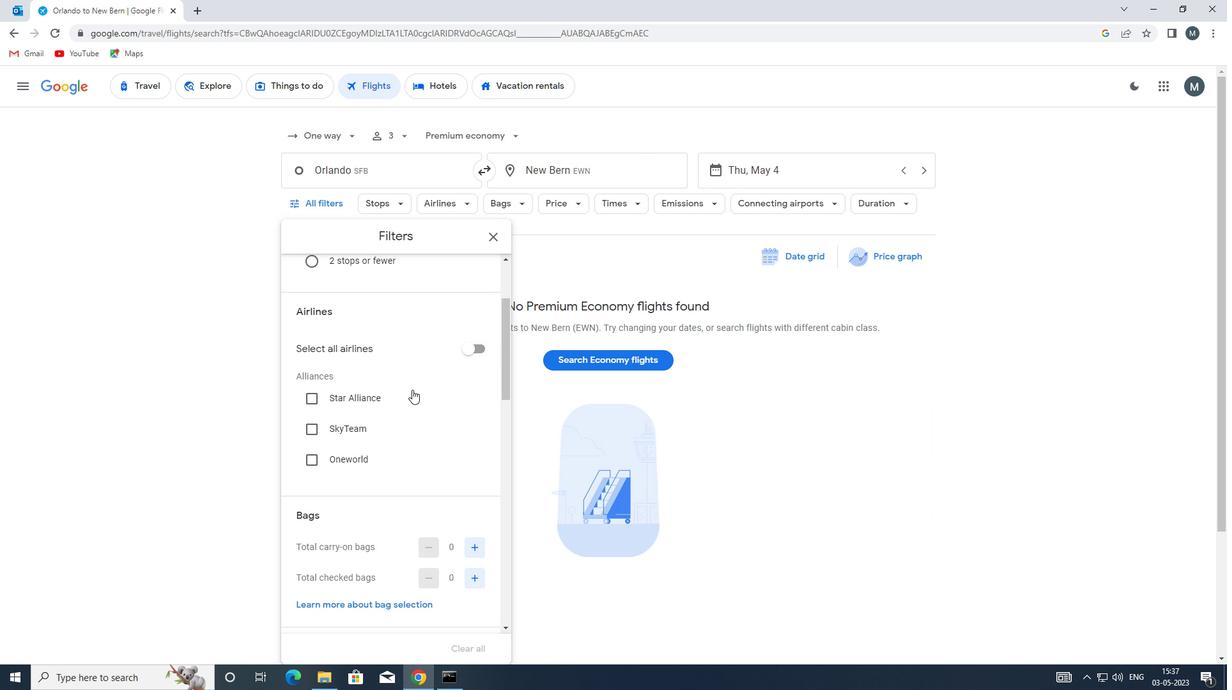 
Action: Mouse moved to (413, 402)
Screenshot: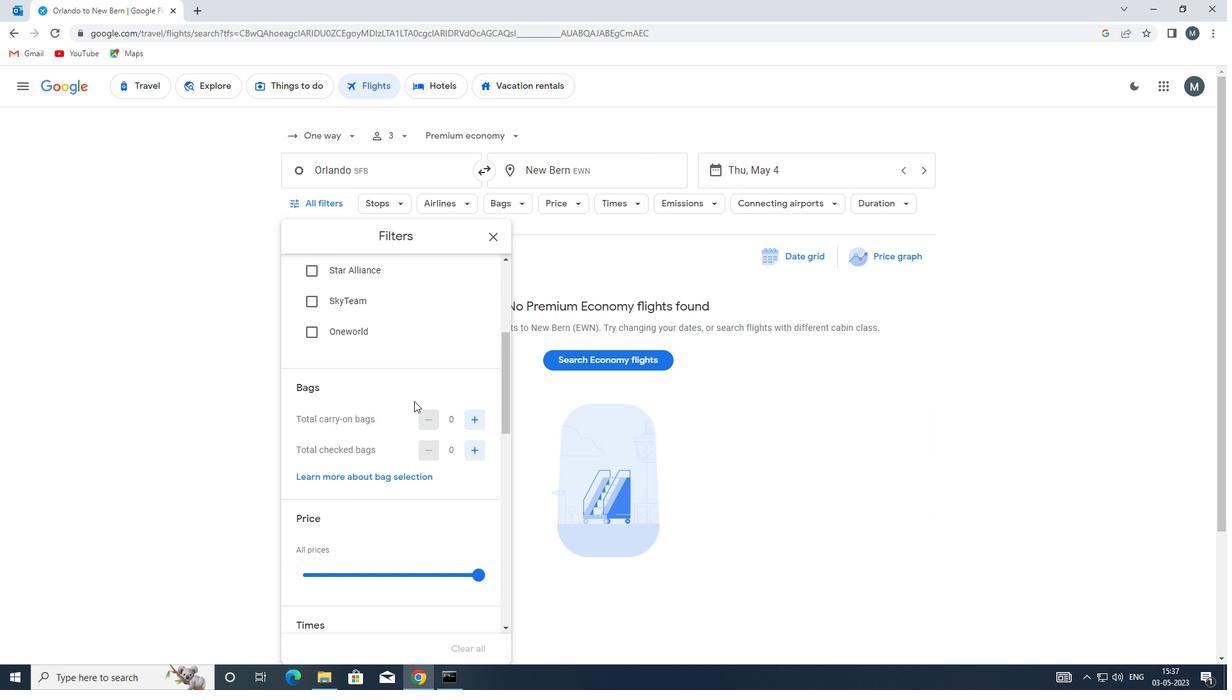 
Action: Mouse scrolled (413, 401) with delta (0, 0)
Screenshot: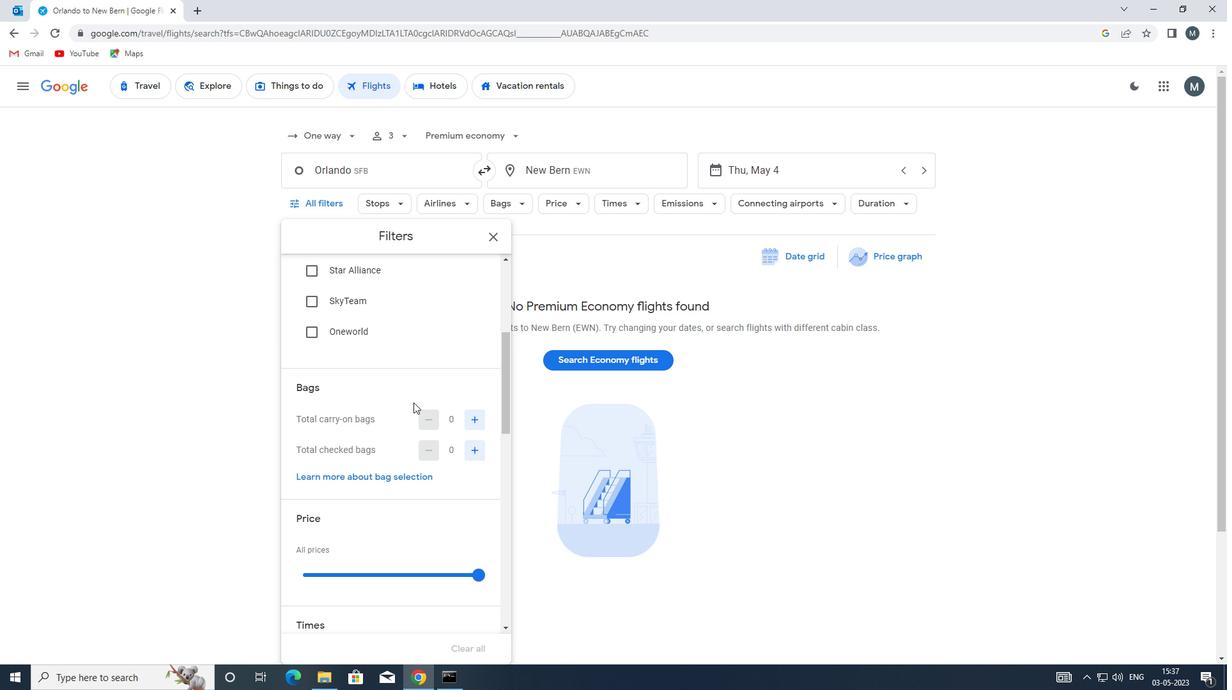 
Action: Mouse moved to (478, 387)
Screenshot: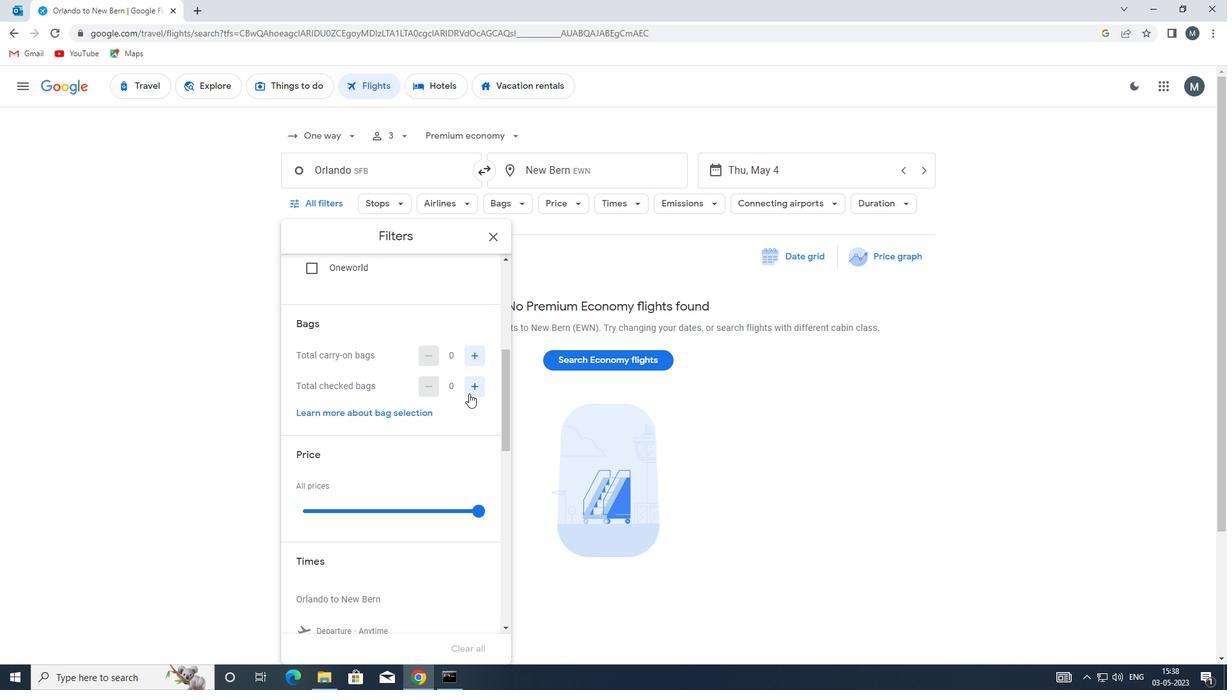 
Action: Mouse pressed left at (478, 387)
Screenshot: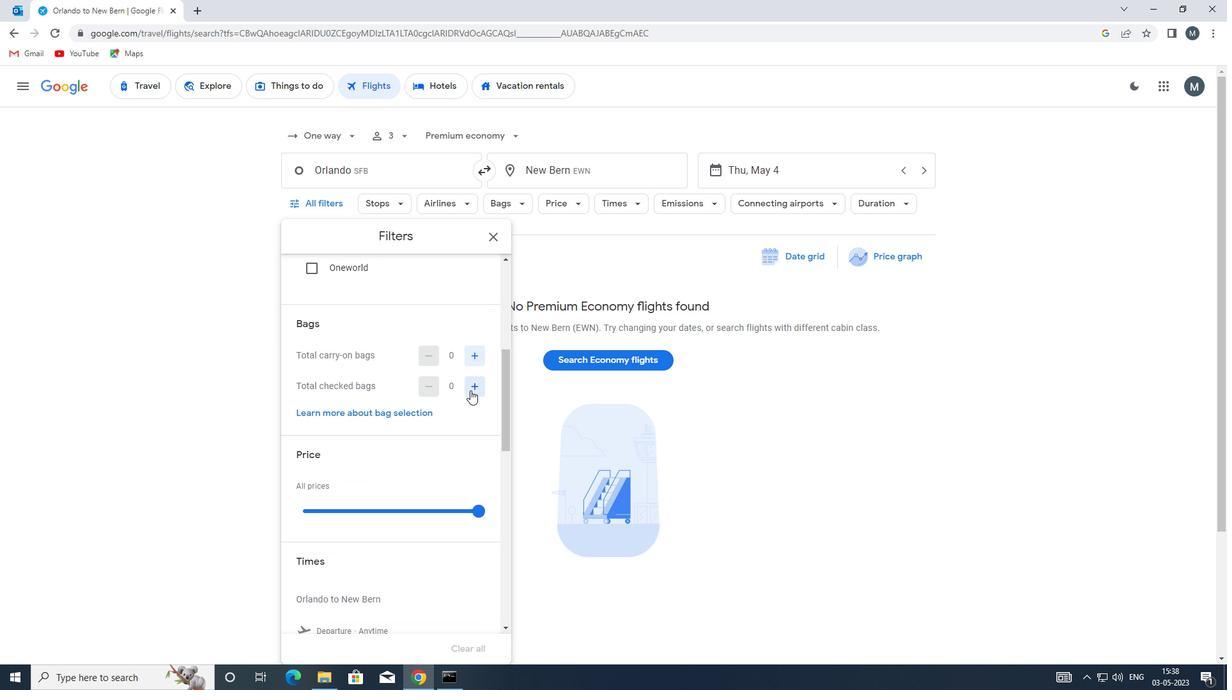 
Action: Mouse pressed left at (478, 387)
Screenshot: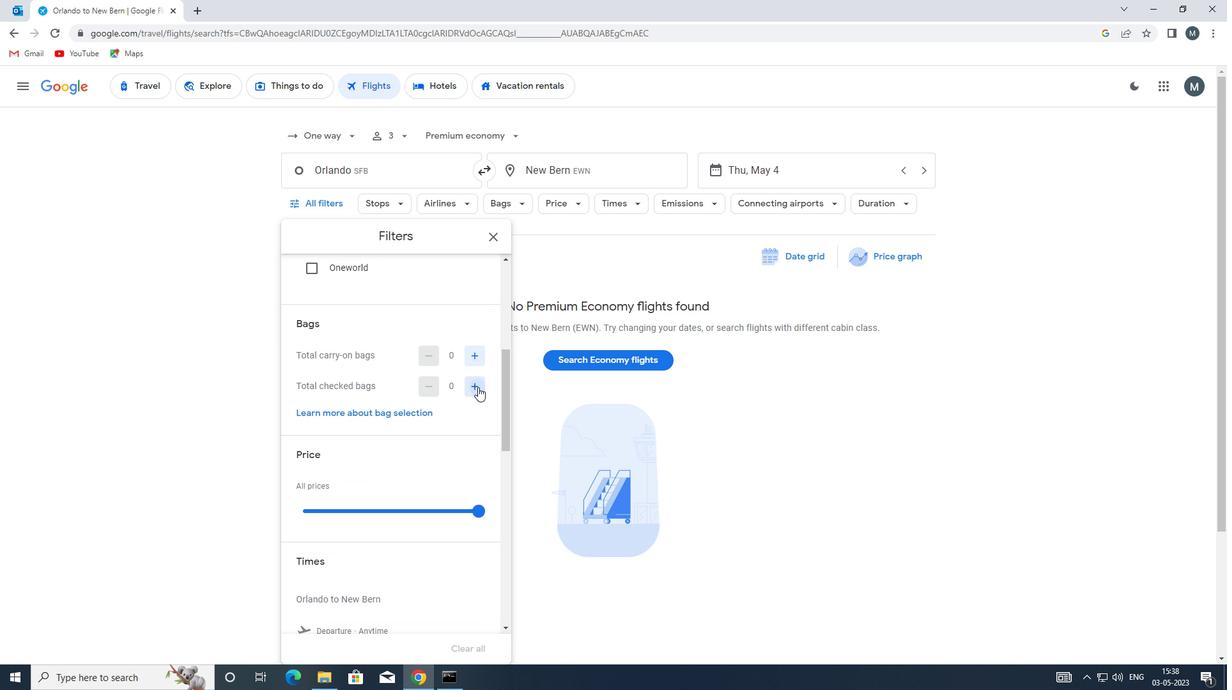
Action: Mouse moved to (382, 369)
Screenshot: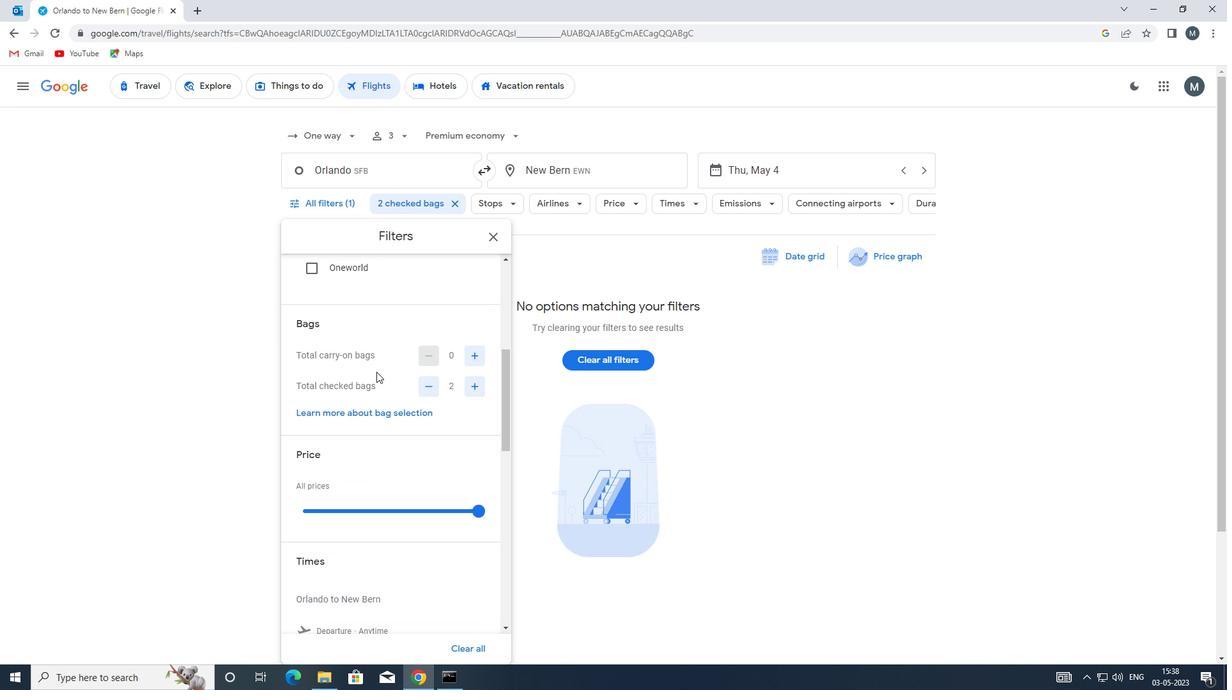 
Action: Mouse scrolled (382, 368) with delta (0, 0)
Screenshot: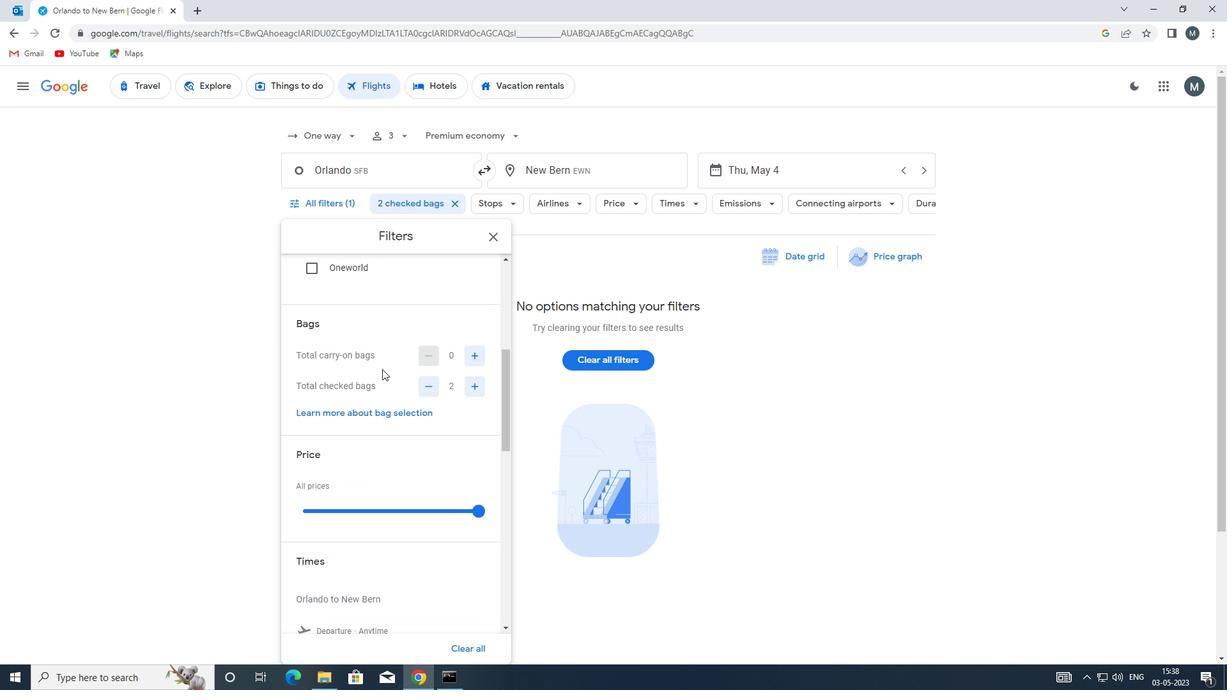 
Action: Mouse scrolled (382, 368) with delta (0, 0)
Screenshot: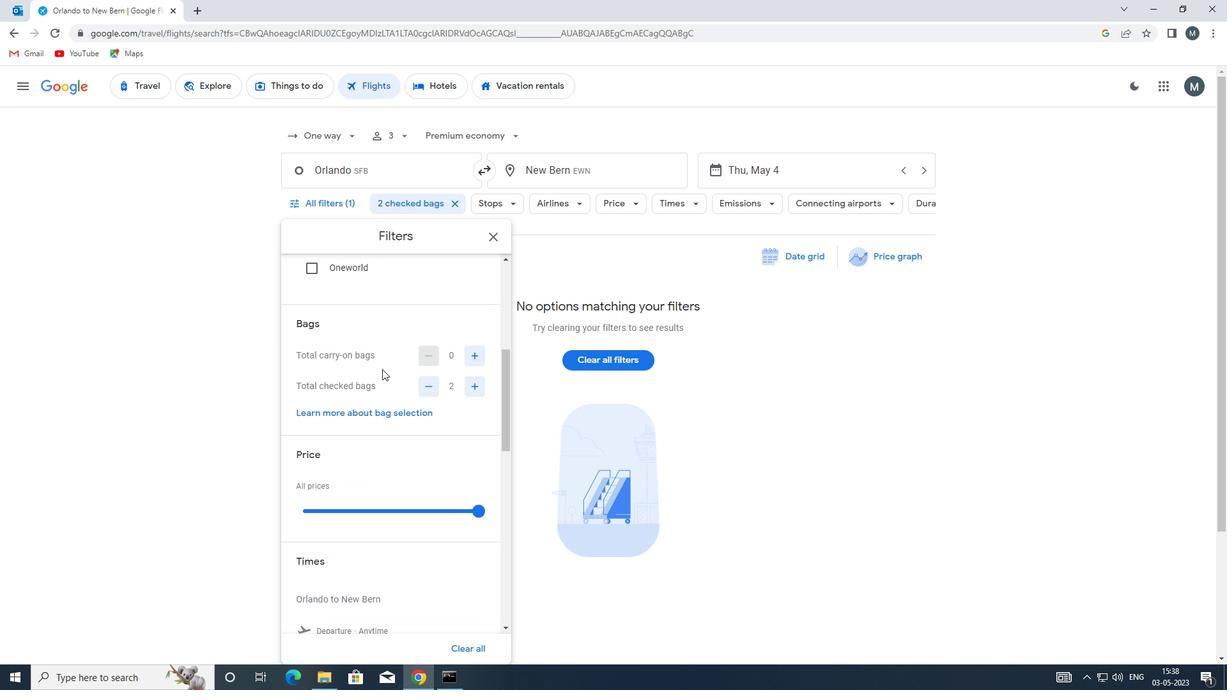 
Action: Mouse moved to (377, 378)
Screenshot: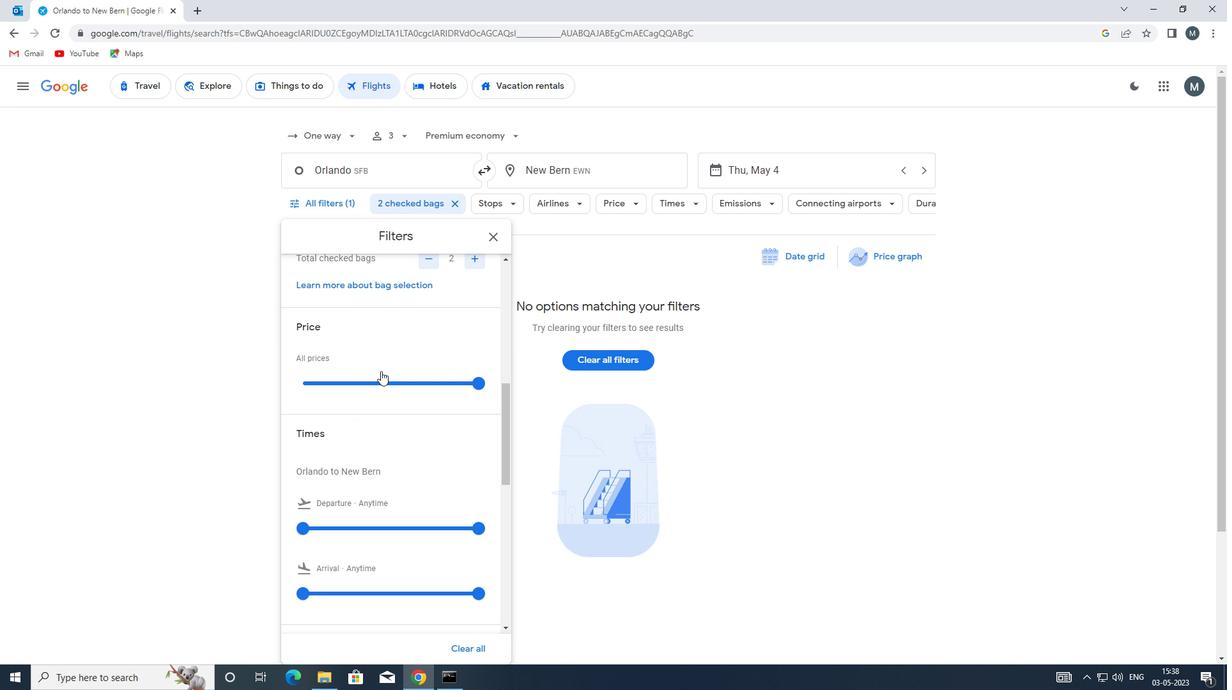 
Action: Mouse pressed left at (377, 378)
Screenshot: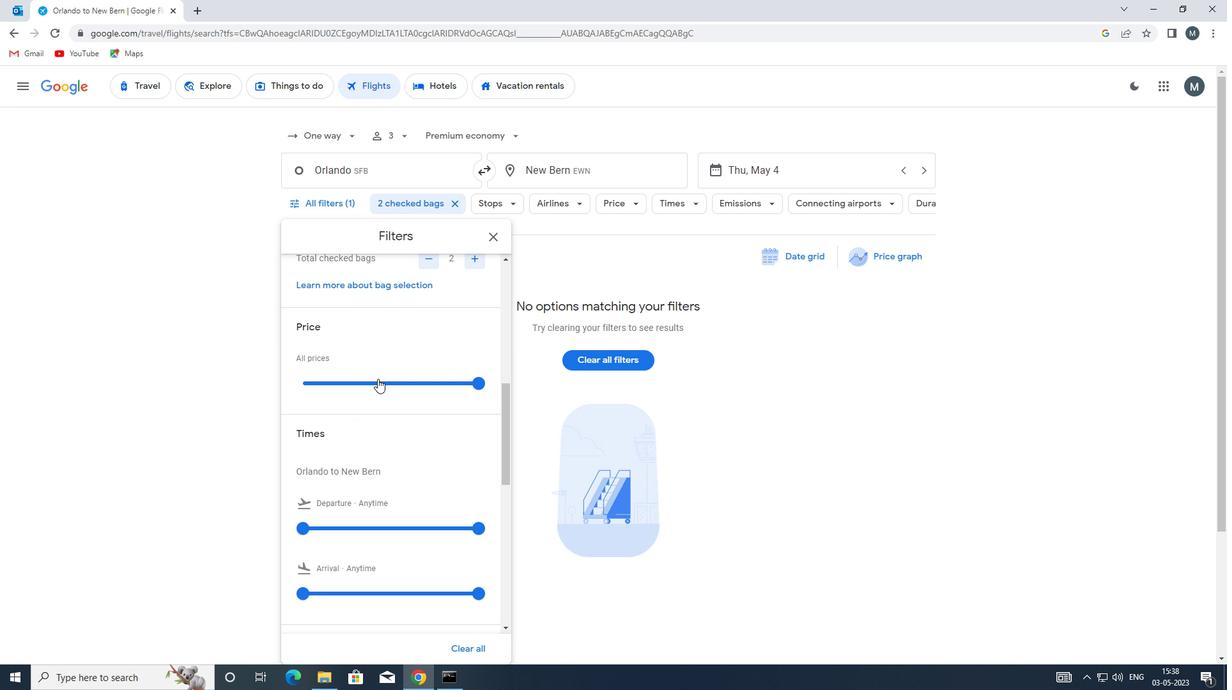 
Action: Mouse pressed left at (377, 378)
Screenshot: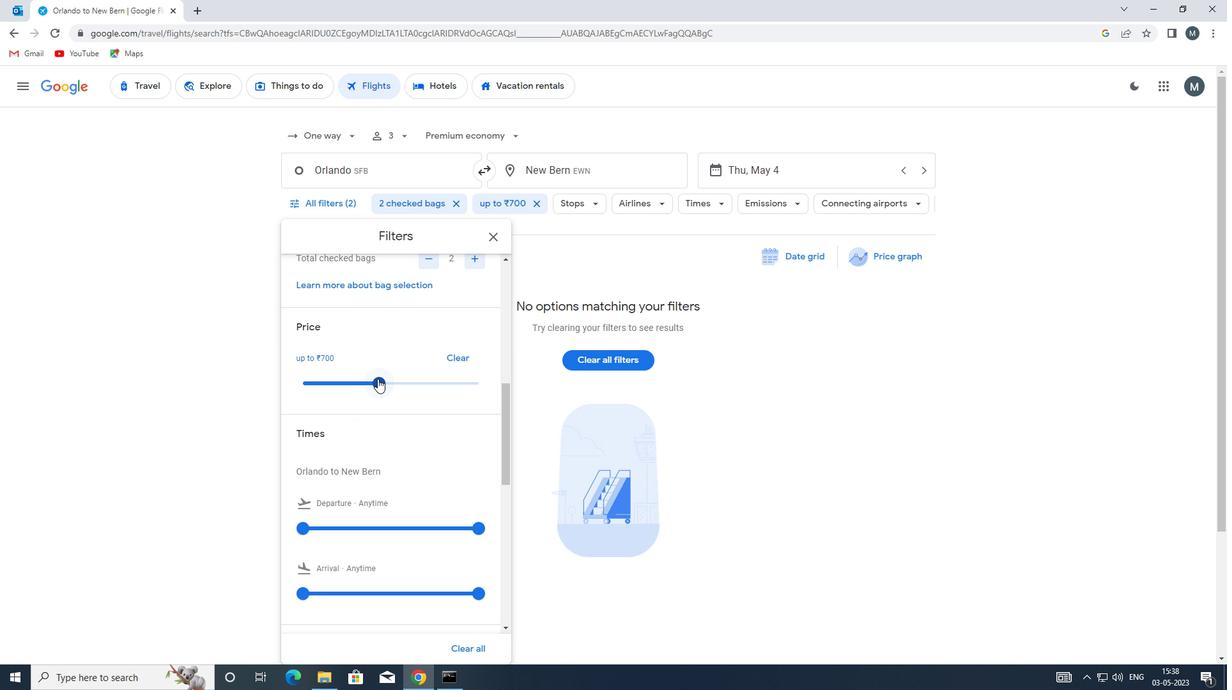 
Action: Mouse moved to (392, 370)
Screenshot: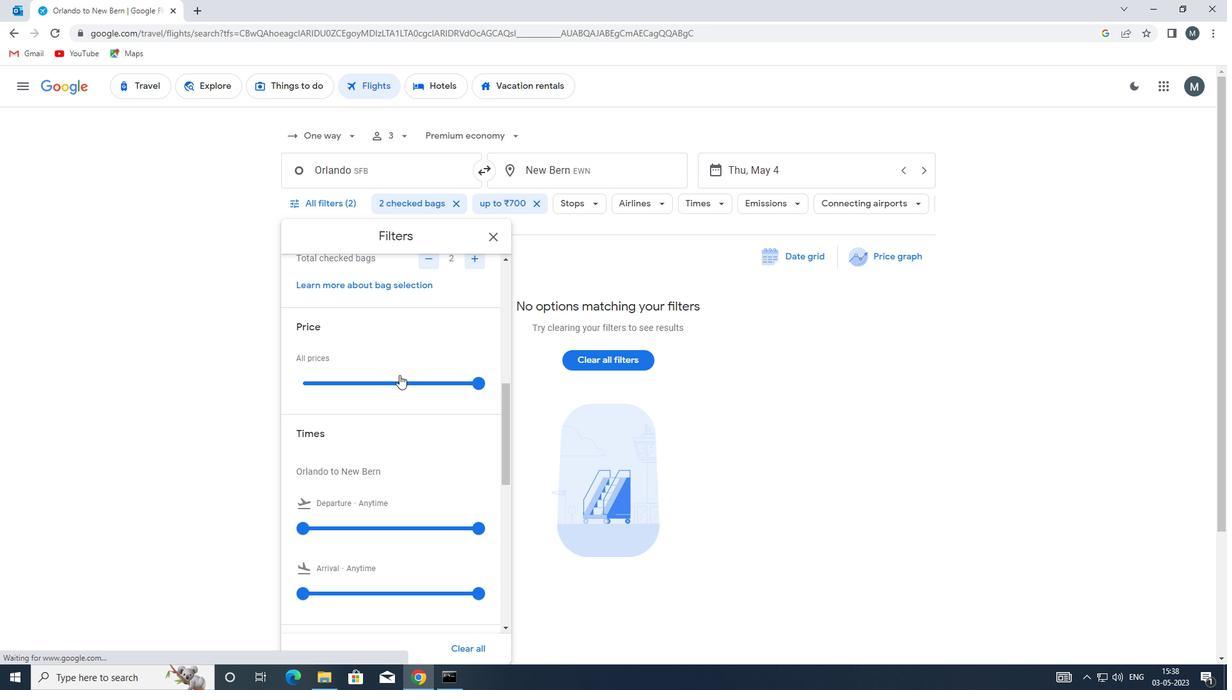 
Action: Mouse scrolled (392, 369) with delta (0, 0)
Screenshot: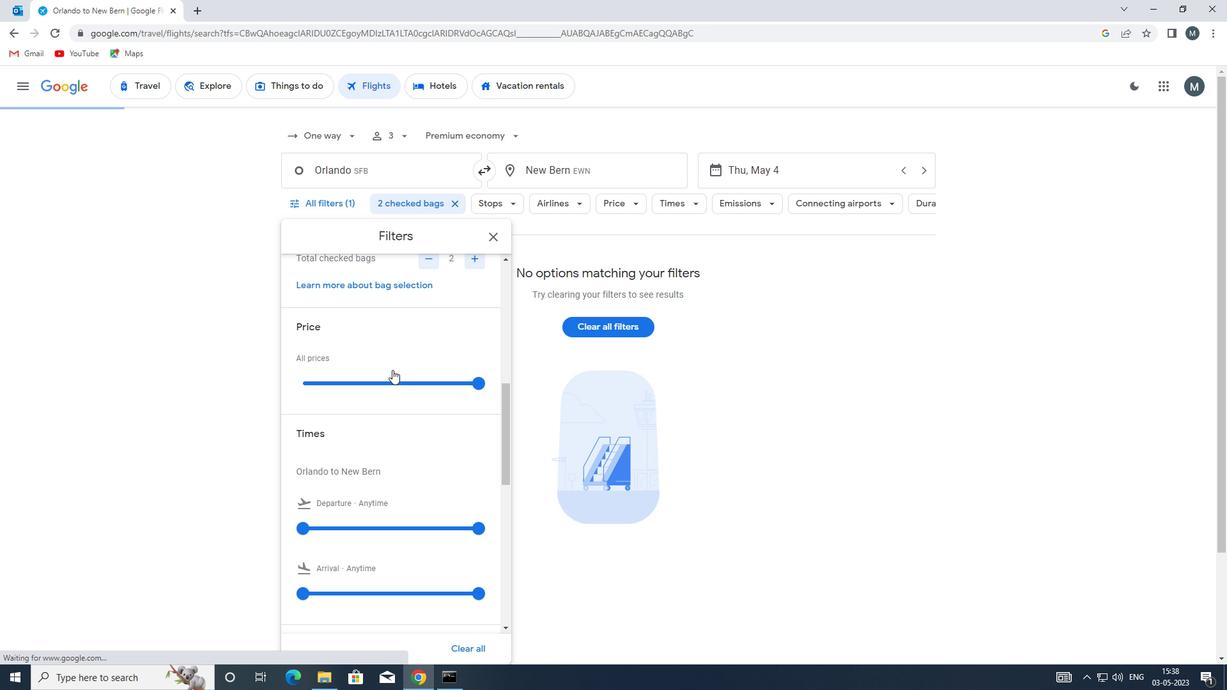 
Action: Mouse moved to (340, 396)
Screenshot: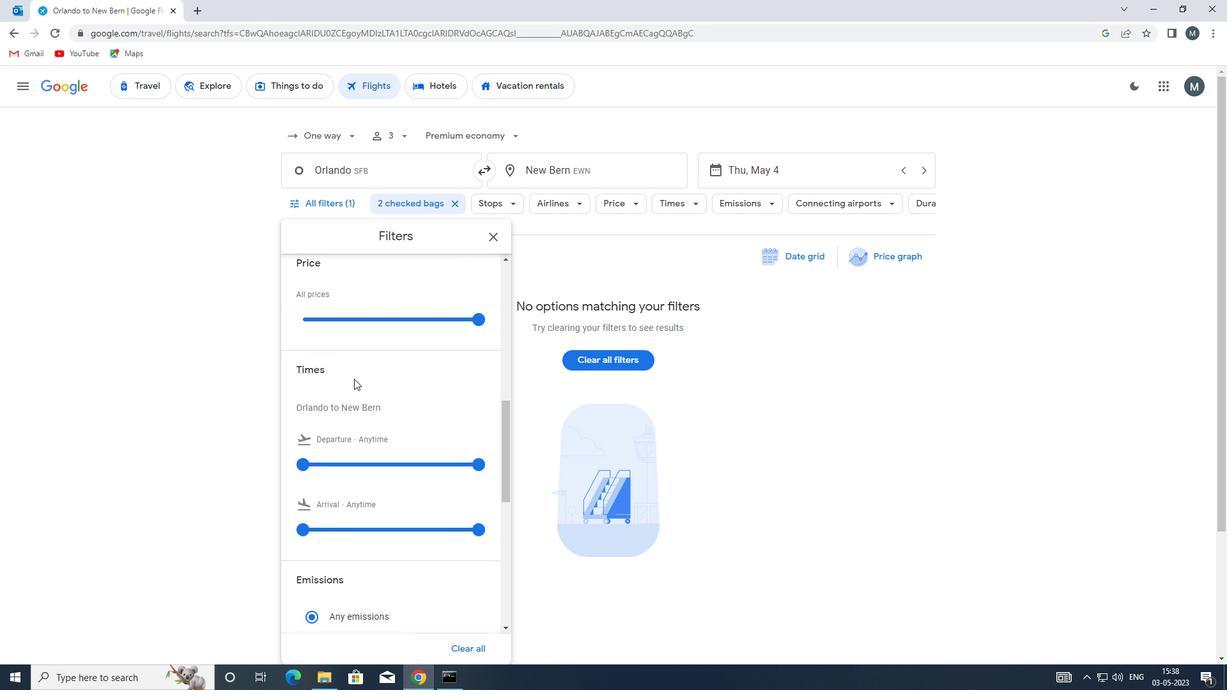 
Action: Mouse scrolled (340, 395) with delta (0, 0)
Screenshot: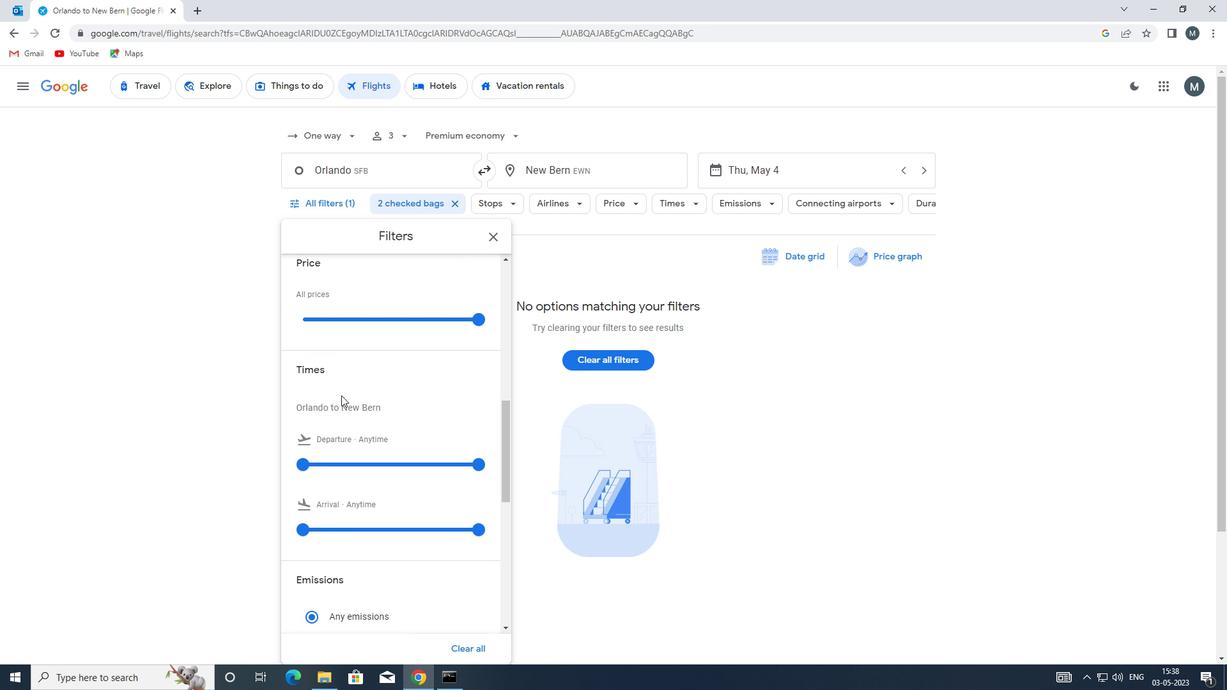 
Action: Mouse moved to (303, 396)
Screenshot: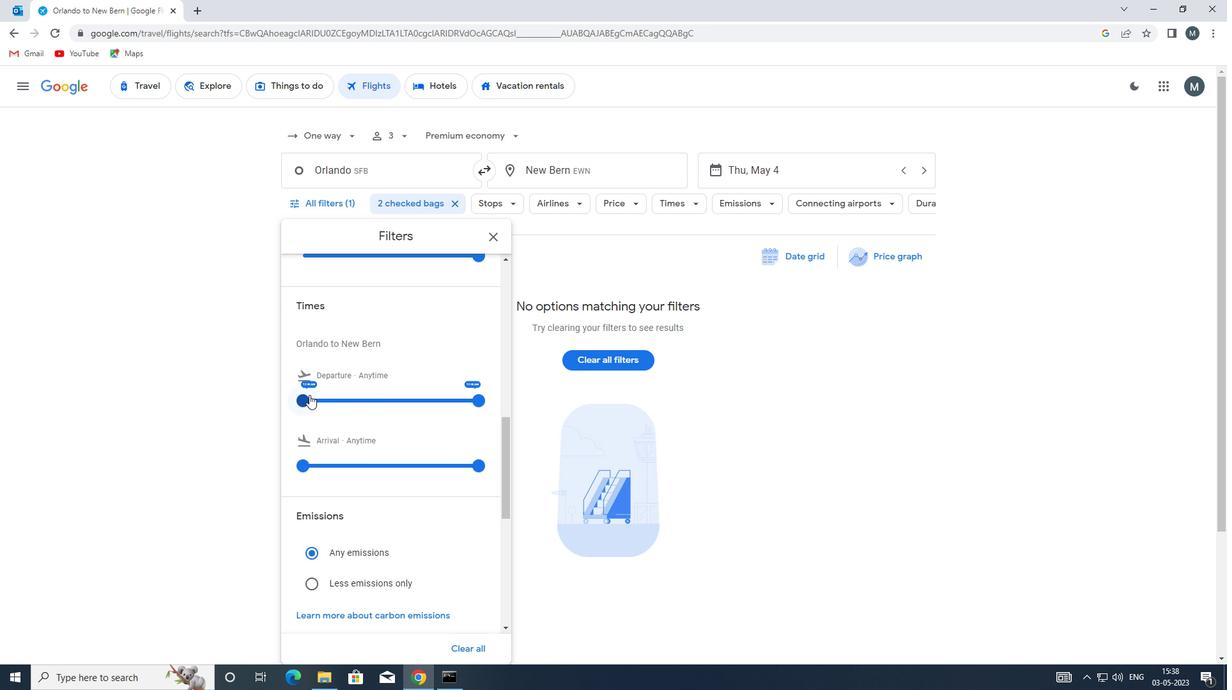 
Action: Mouse pressed left at (303, 396)
Screenshot: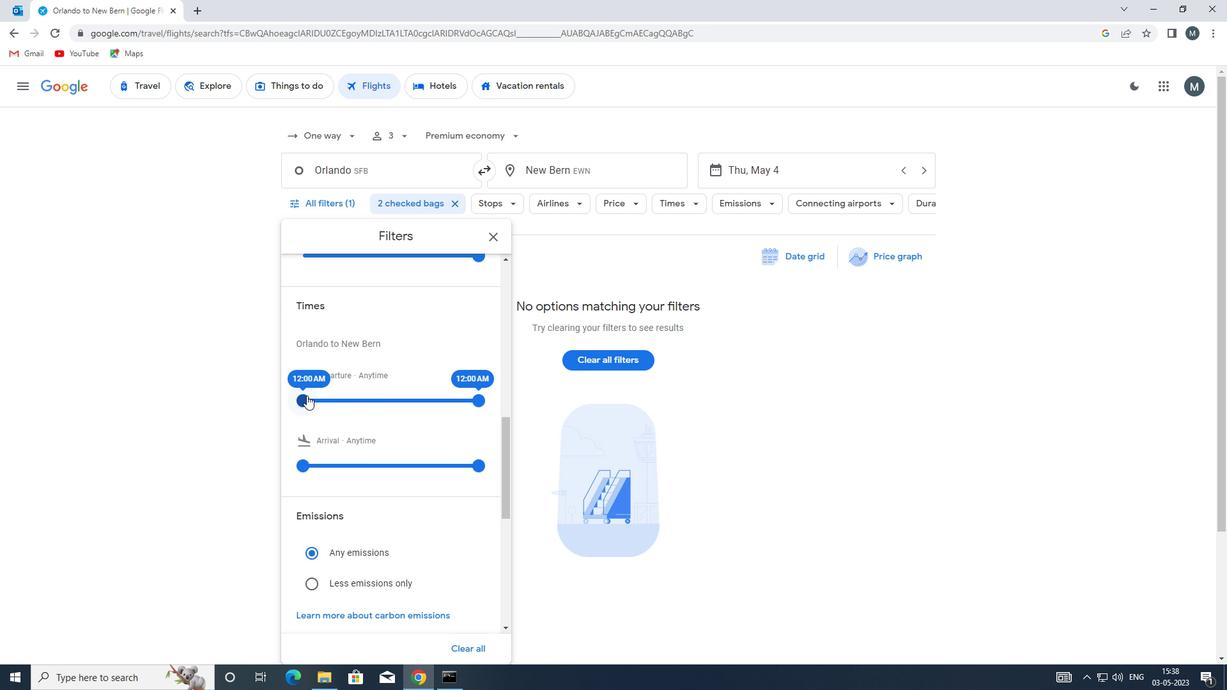 
Action: Mouse moved to (476, 395)
Screenshot: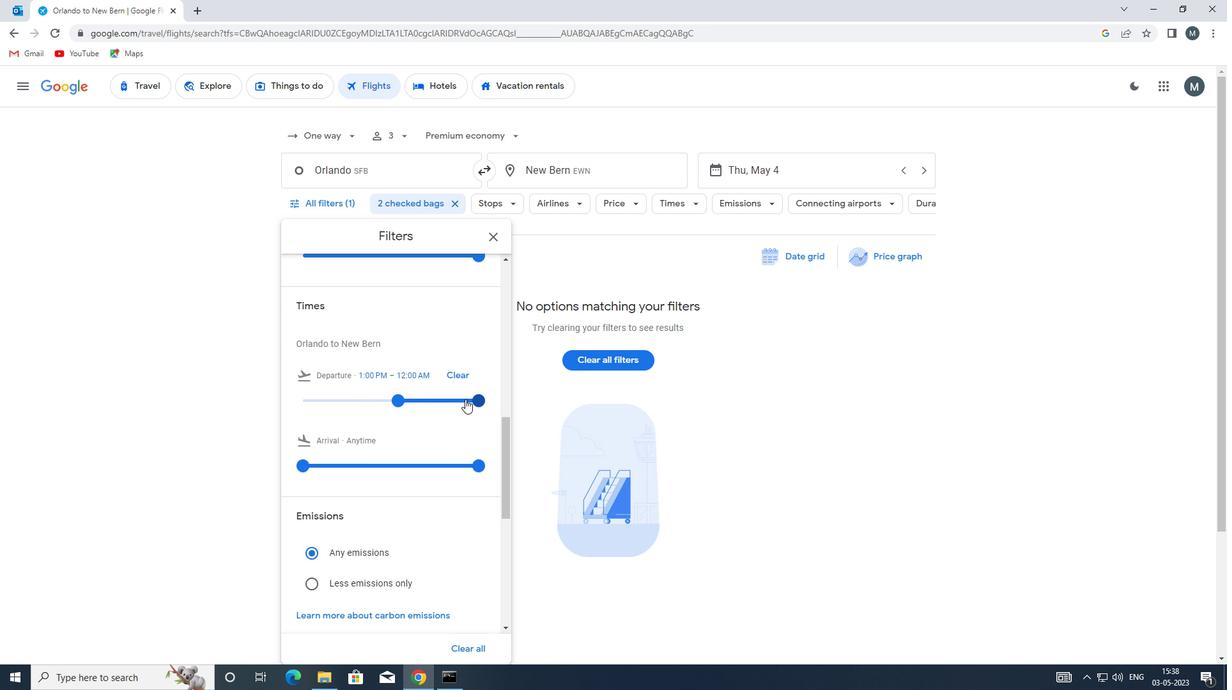 
Action: Mouse pressed left at (476, 395)
Screenshot: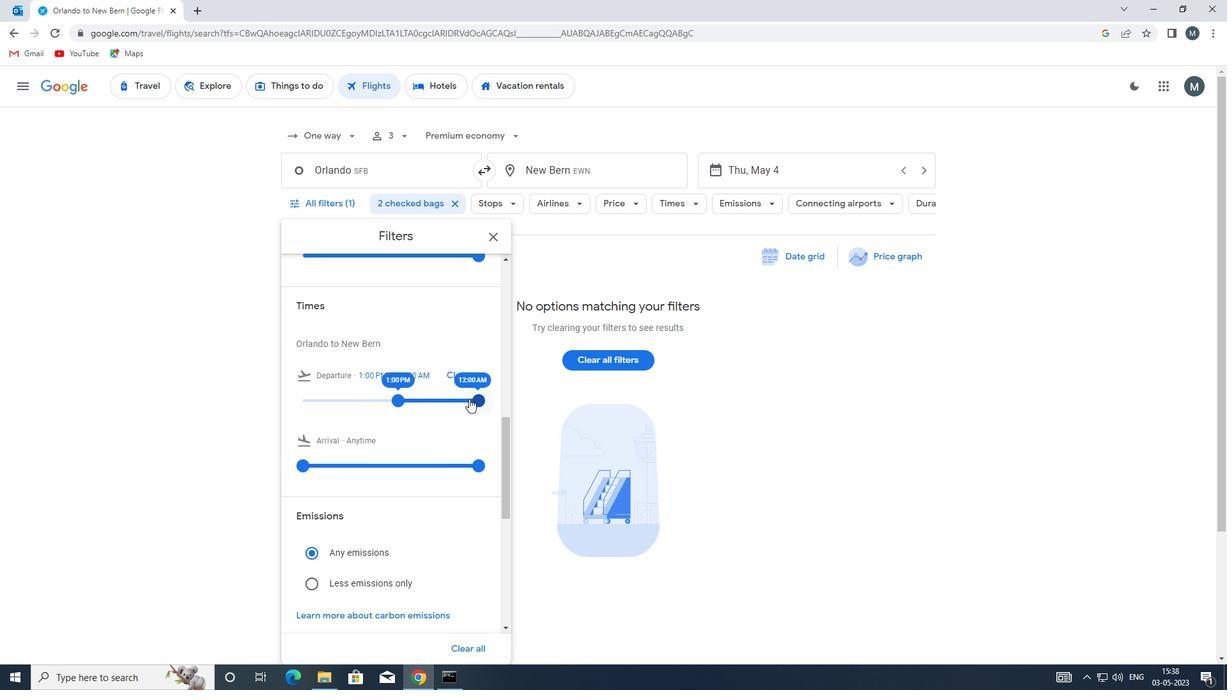 
Action: Mouse moved to (406, 396)
Screenshot: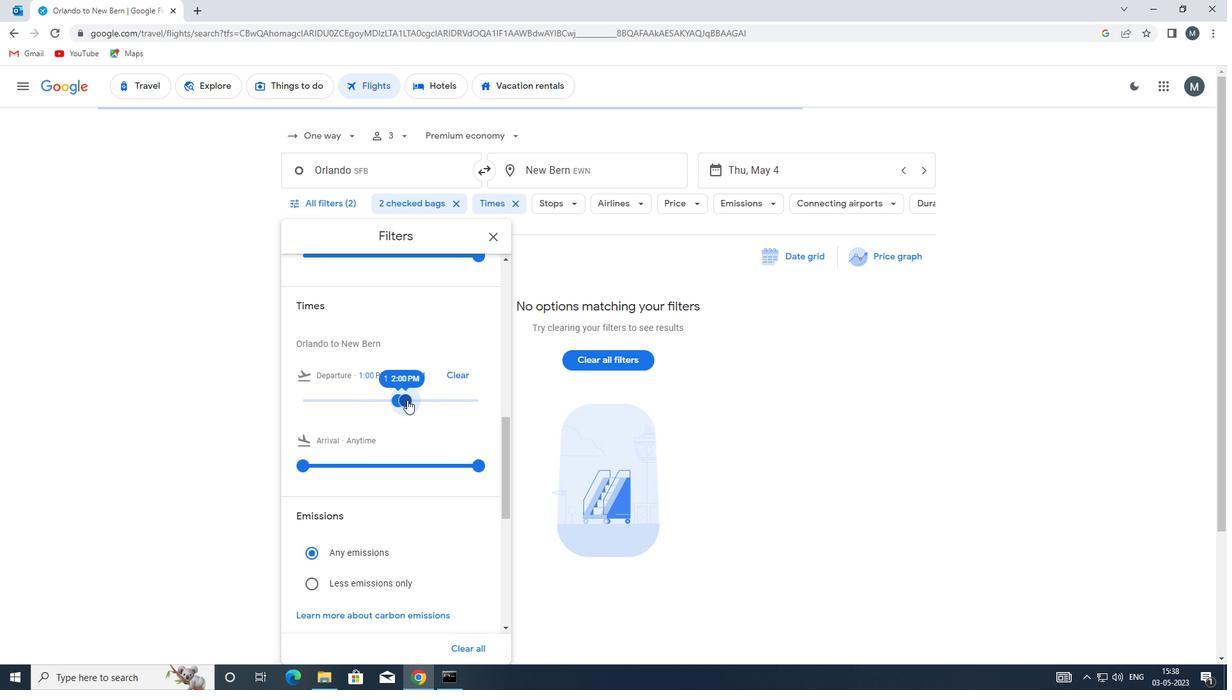 
Action: Mouse scrolled (406, 395) with delta (0, 0)
Screenshot: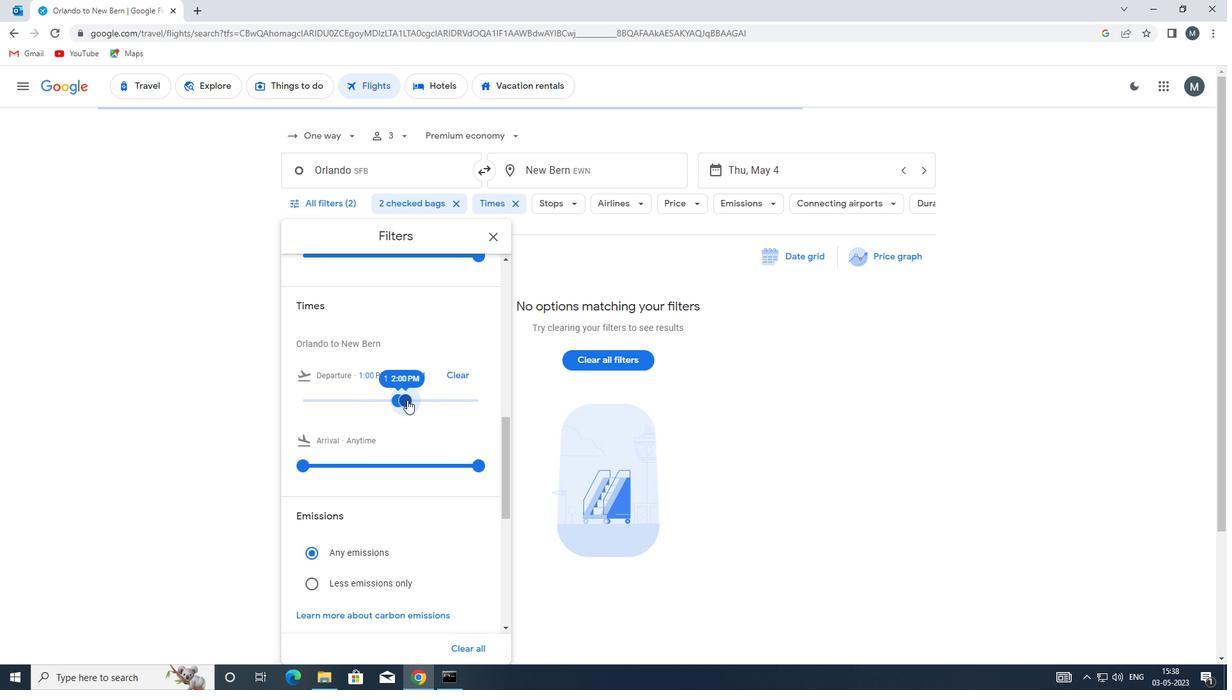 
Action: Mouse moved to (406, 396)
Screenshot: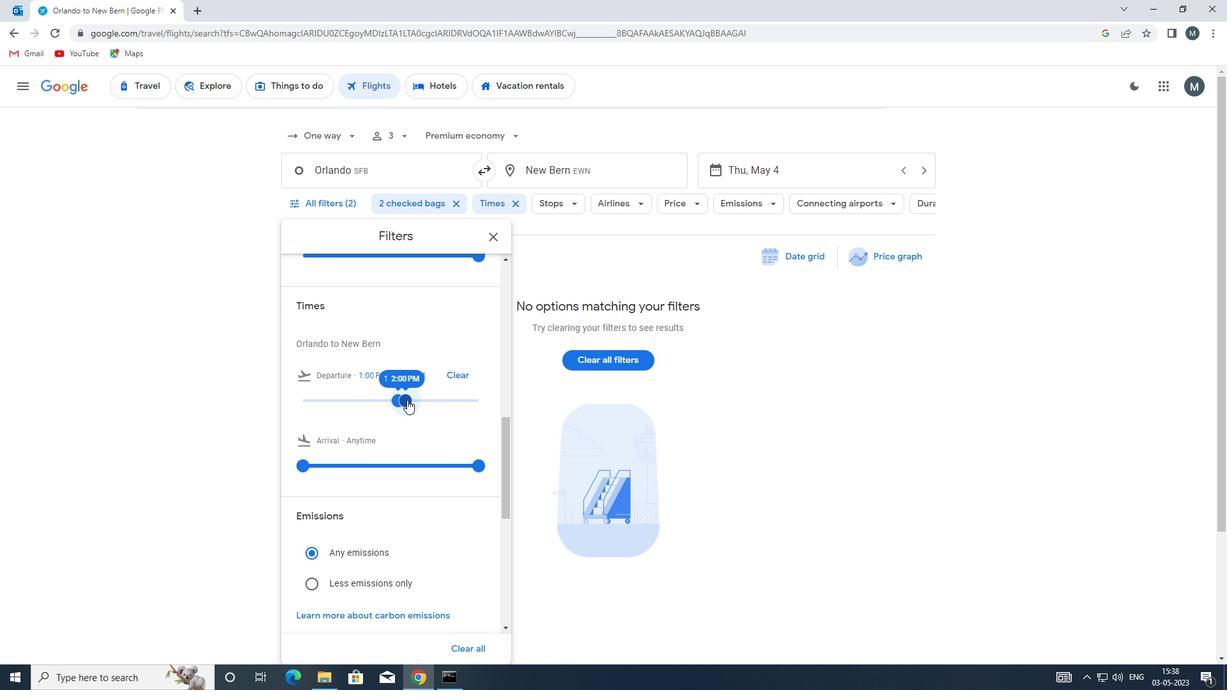 
Action: Mouse scrolled (406, 395) with delta (0, 0)
Screenshot: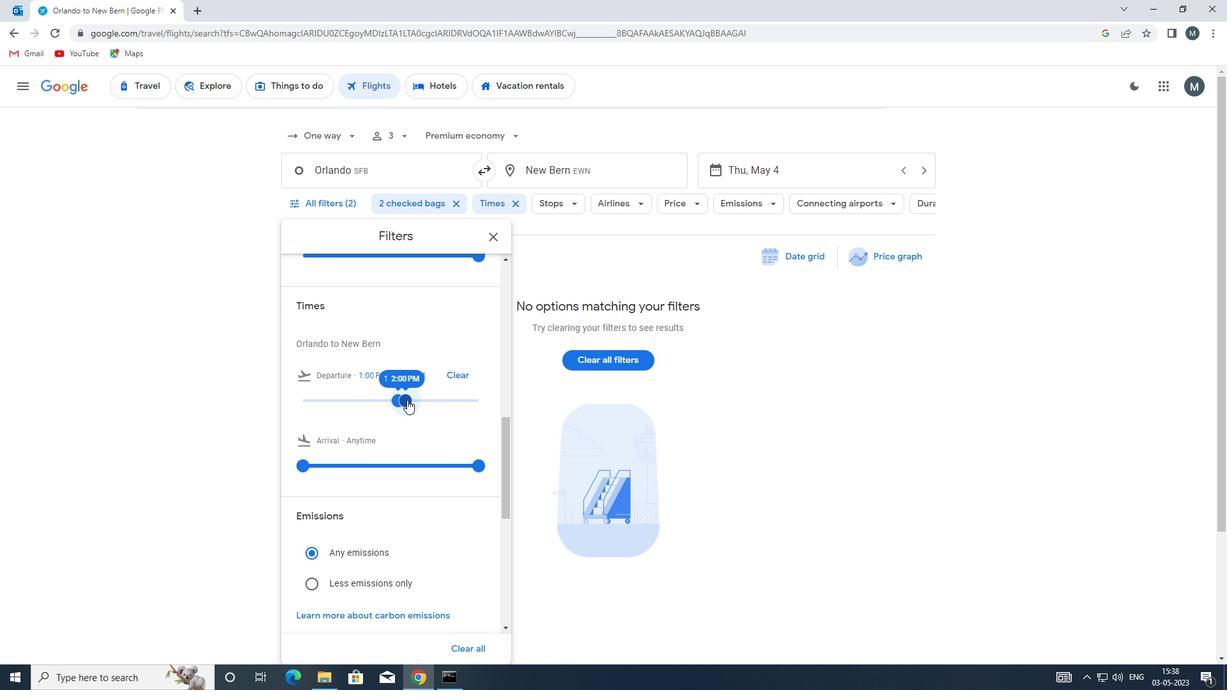 
Action: Mouse moved to (494, 237)
Screenshot: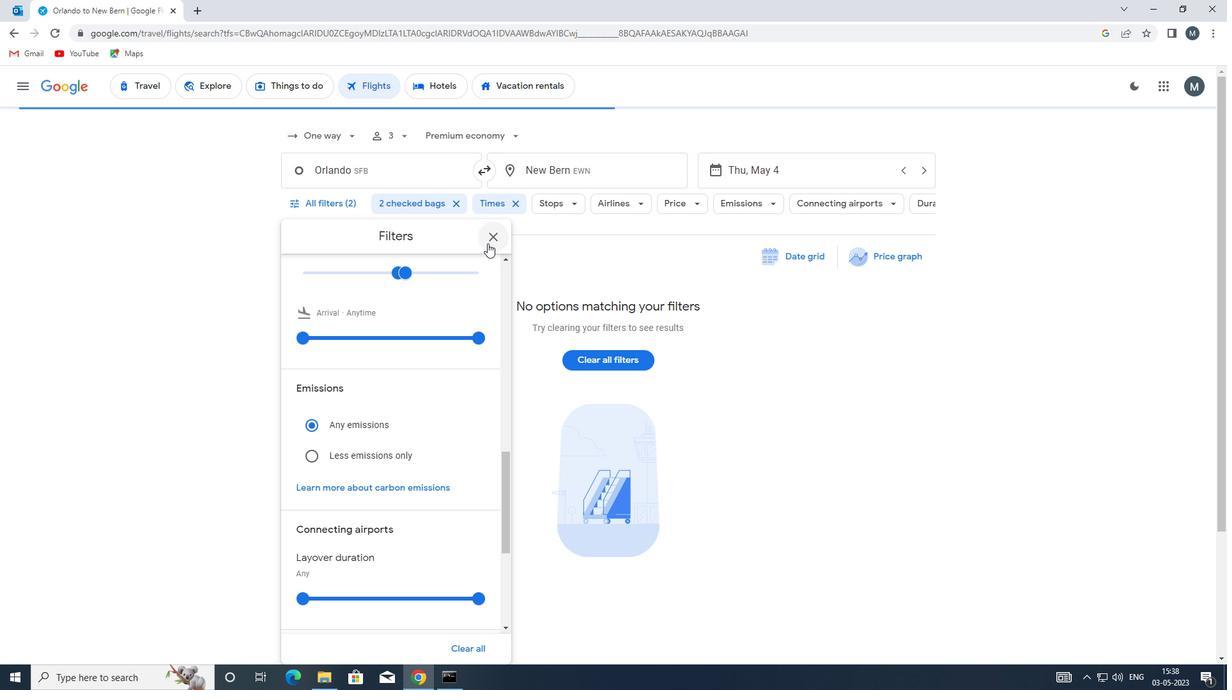 
Action: Mouse pressed left at (494, 237)
Screenshot: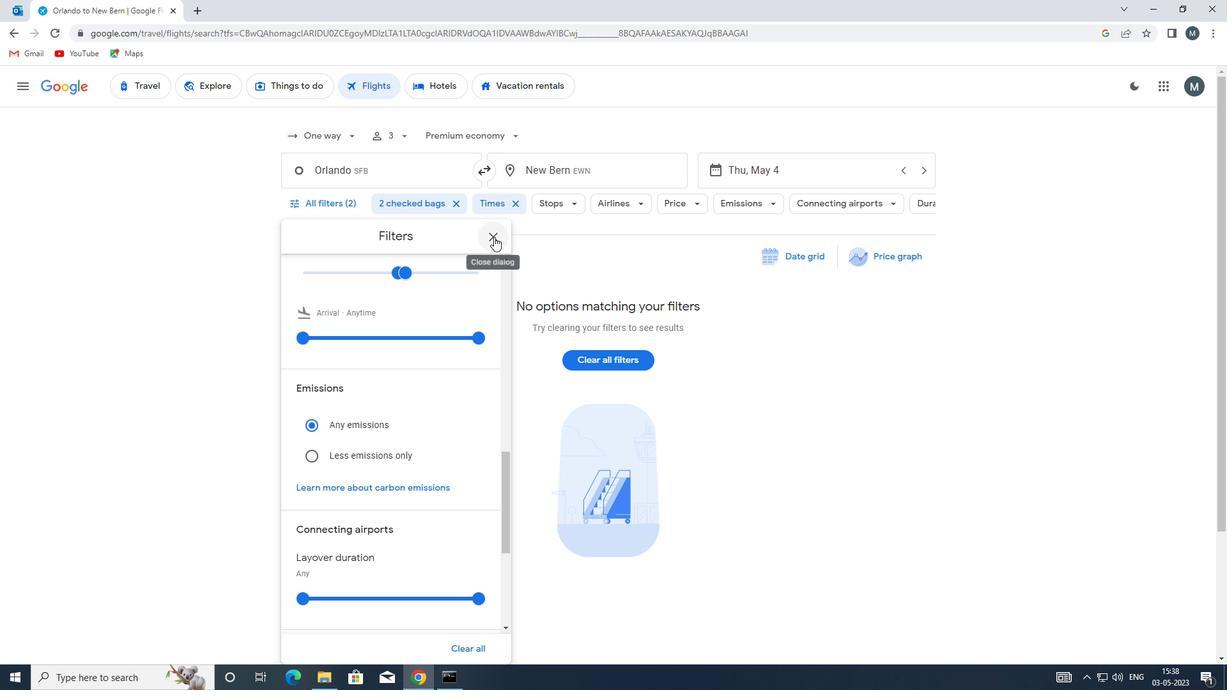 
